 Task: Open Card Disaster Recovery Planning in Board Sales Pipeline Management and Optimization to Workspace Cloud Management and add a team member Softage.3@softage.net, a label Orange, a checklist Proofreading, an attachment from your computer, a color Orange and finally, add a card description 'Create and send out employee engagement survey on company vision' and a comment 'Given the potential impact of this task on our customers, let us ensure that we approach it with a focus on customer satisfaction and experience.'. Add a start date 'Jan 03, 1900' with a due date 'Jan 10, 1900'
Action: Mouse moved to (89, 391)
Screenshot: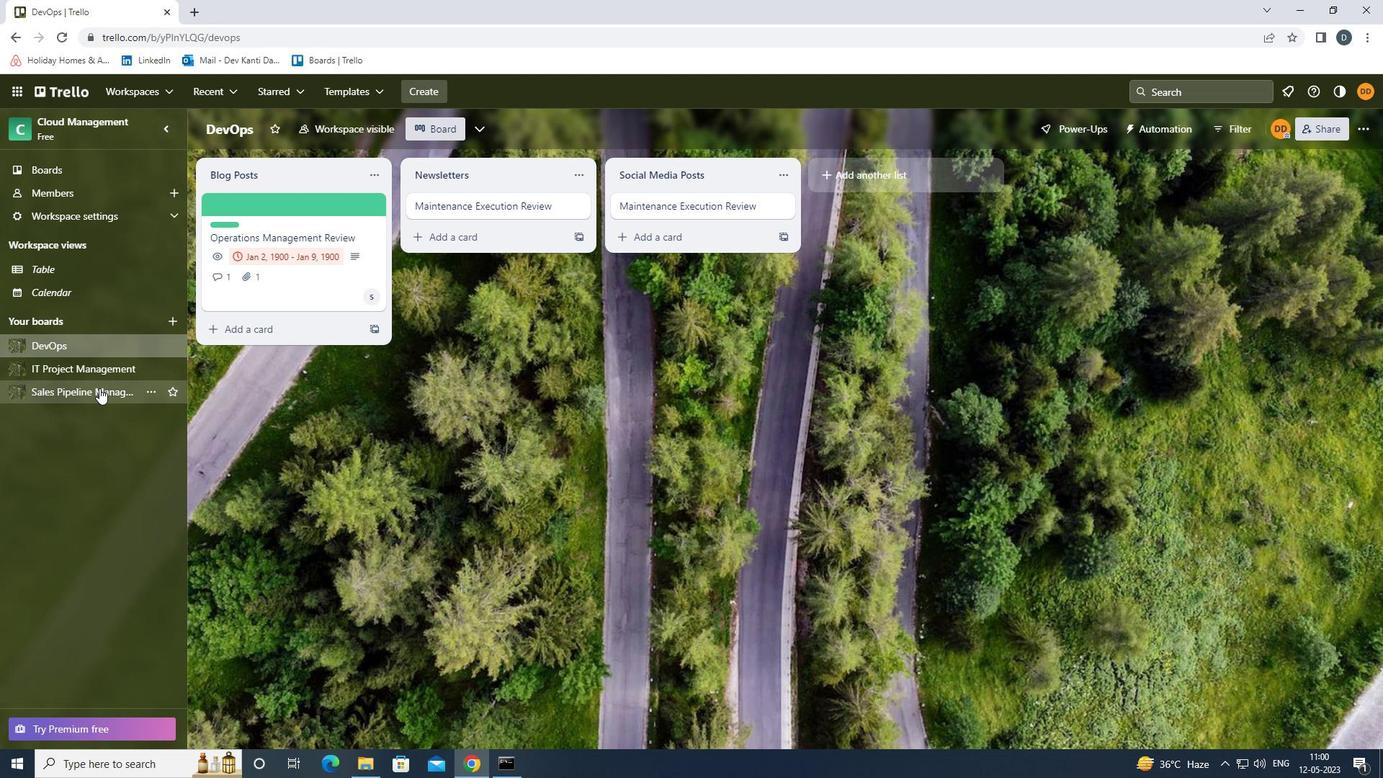 
Action: Mouse pressed left at (89, 391)
Screenshot: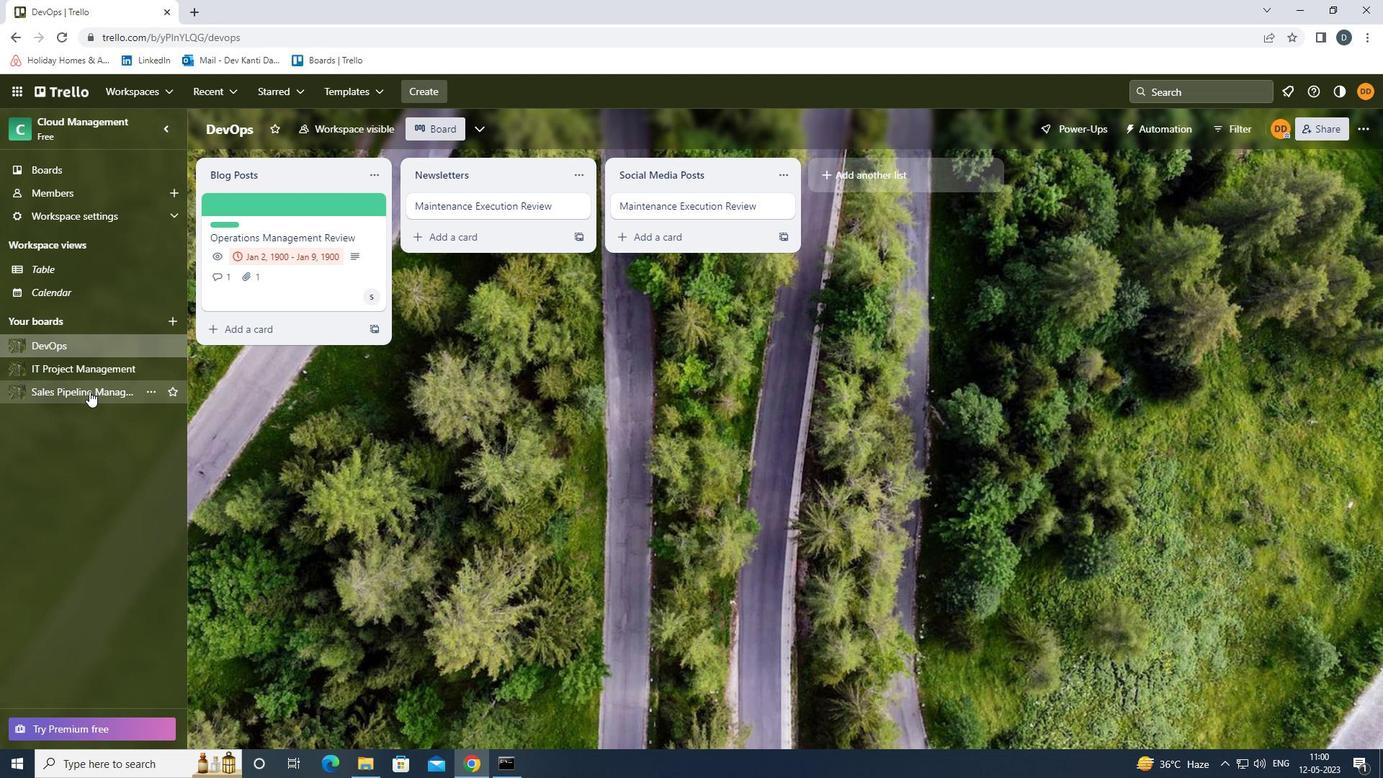 
Action: Mouse moved to (279, 203)
Screenshot: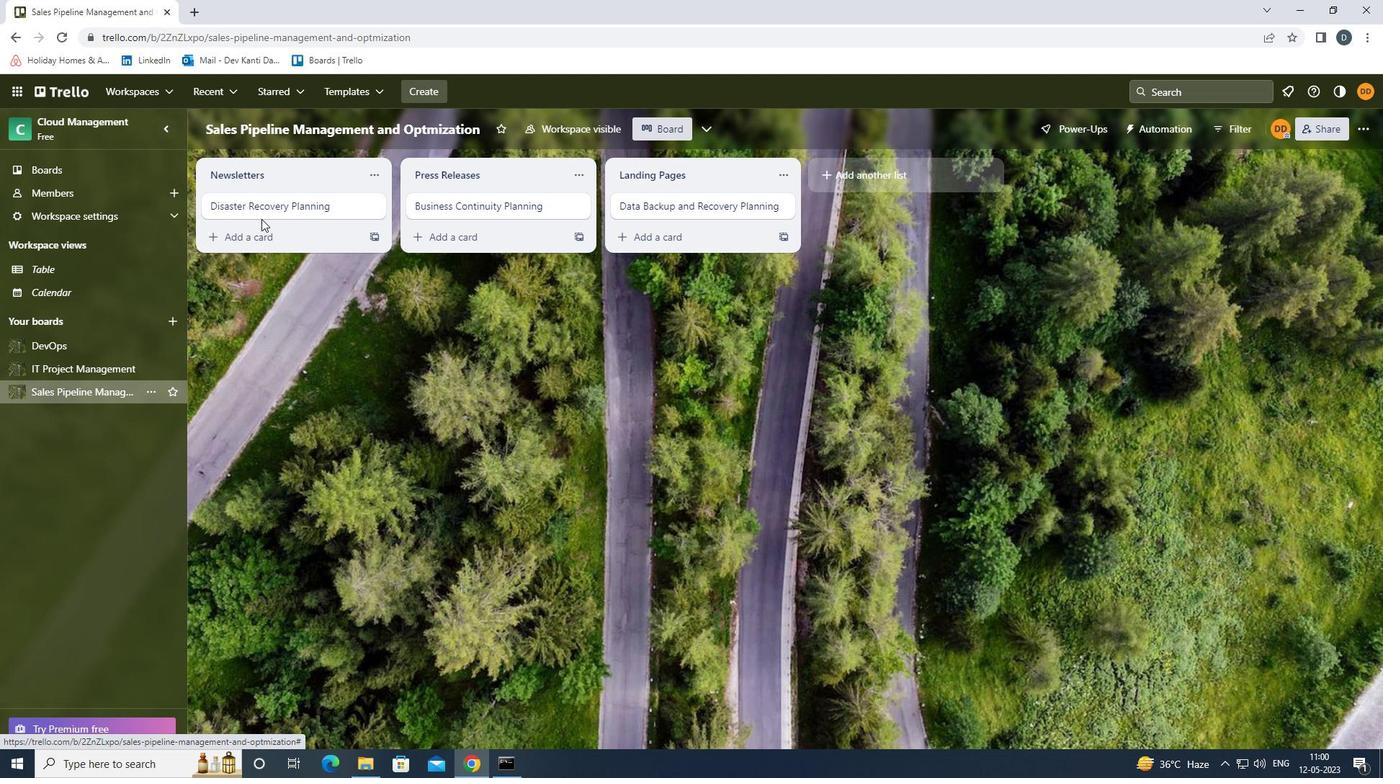 
Action: Mouse pressed left at (279, 203)
Screenshot: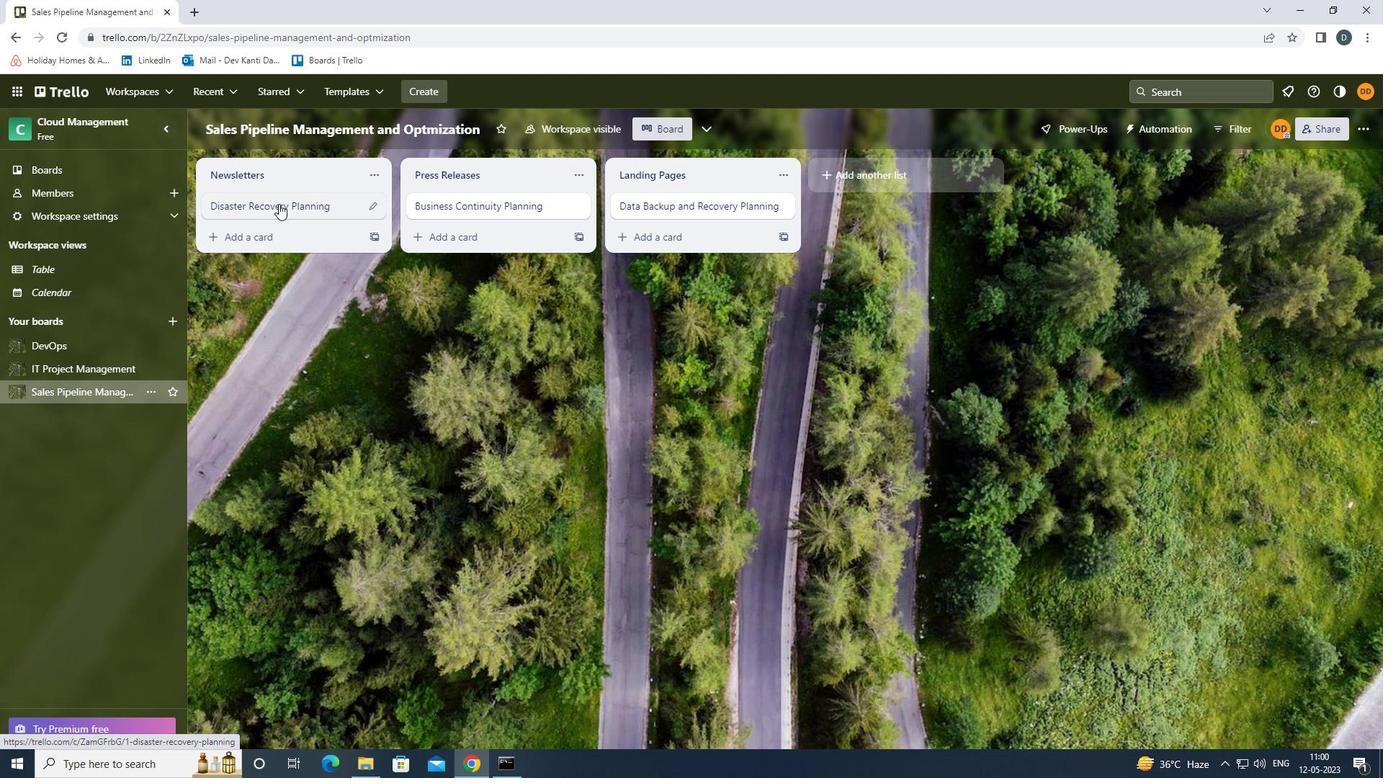 
Action: Mouse moved to (856, 207)
Screenshot: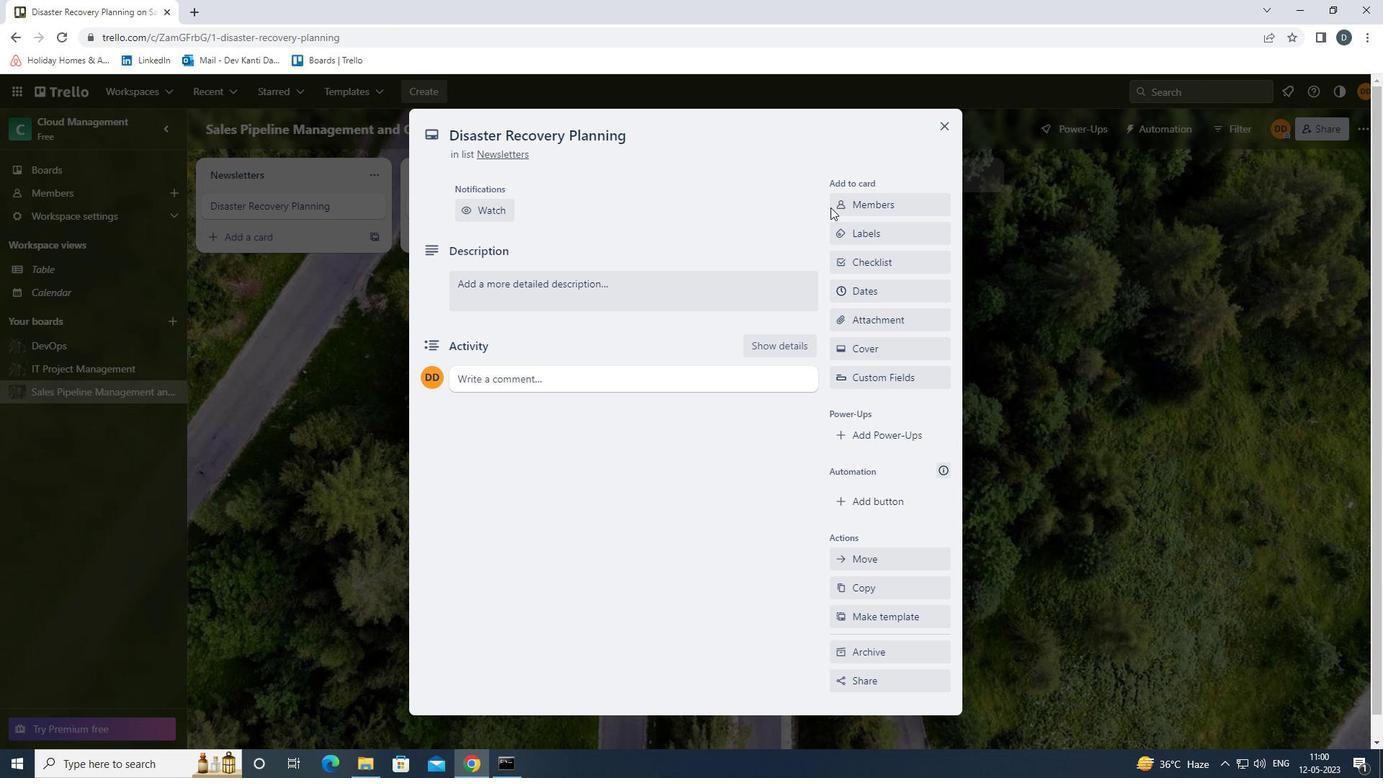 
Action: Mouse pressed left at (856, 207)
Screenshot: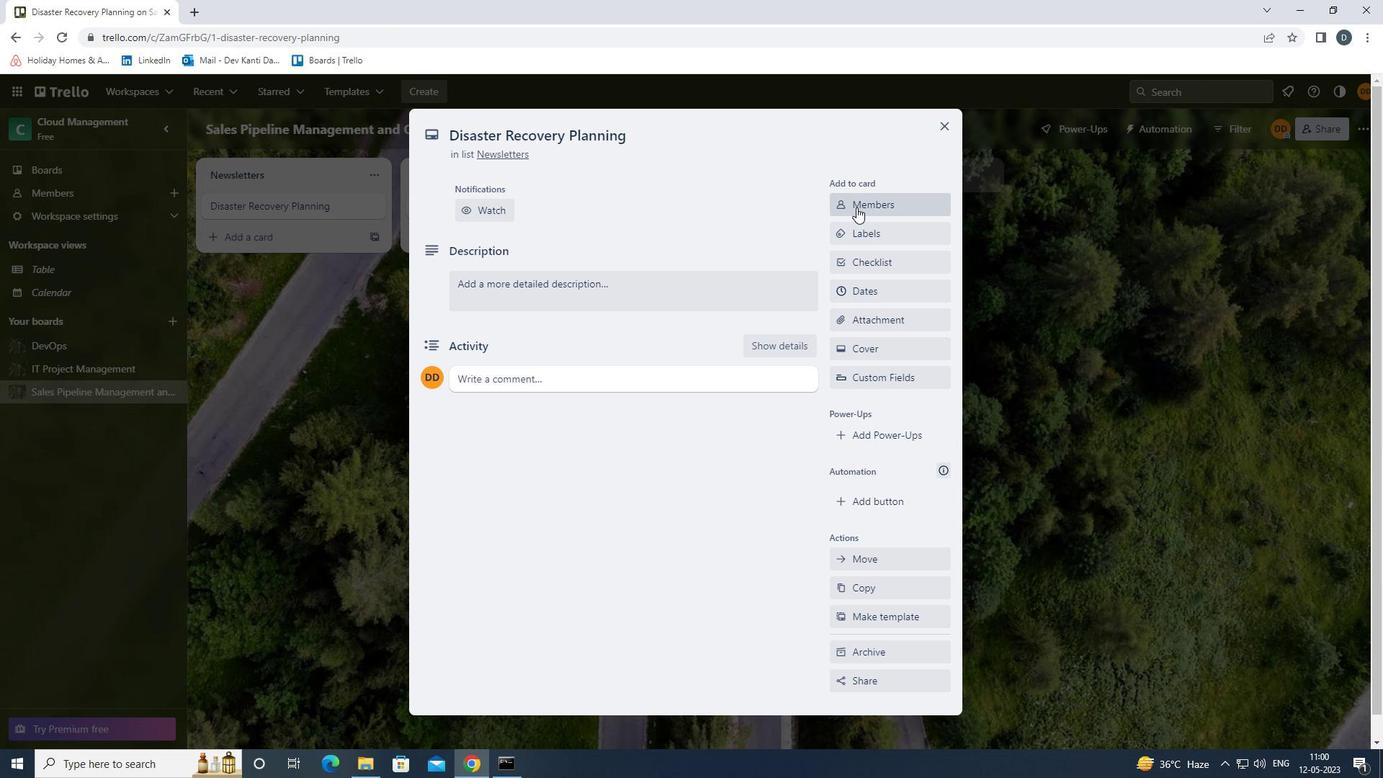 
Action: Key pressed <Key.shift><Key.shift>SOFTAGE.3<Key.shift>@SOFTAGE.NET
Screenshot: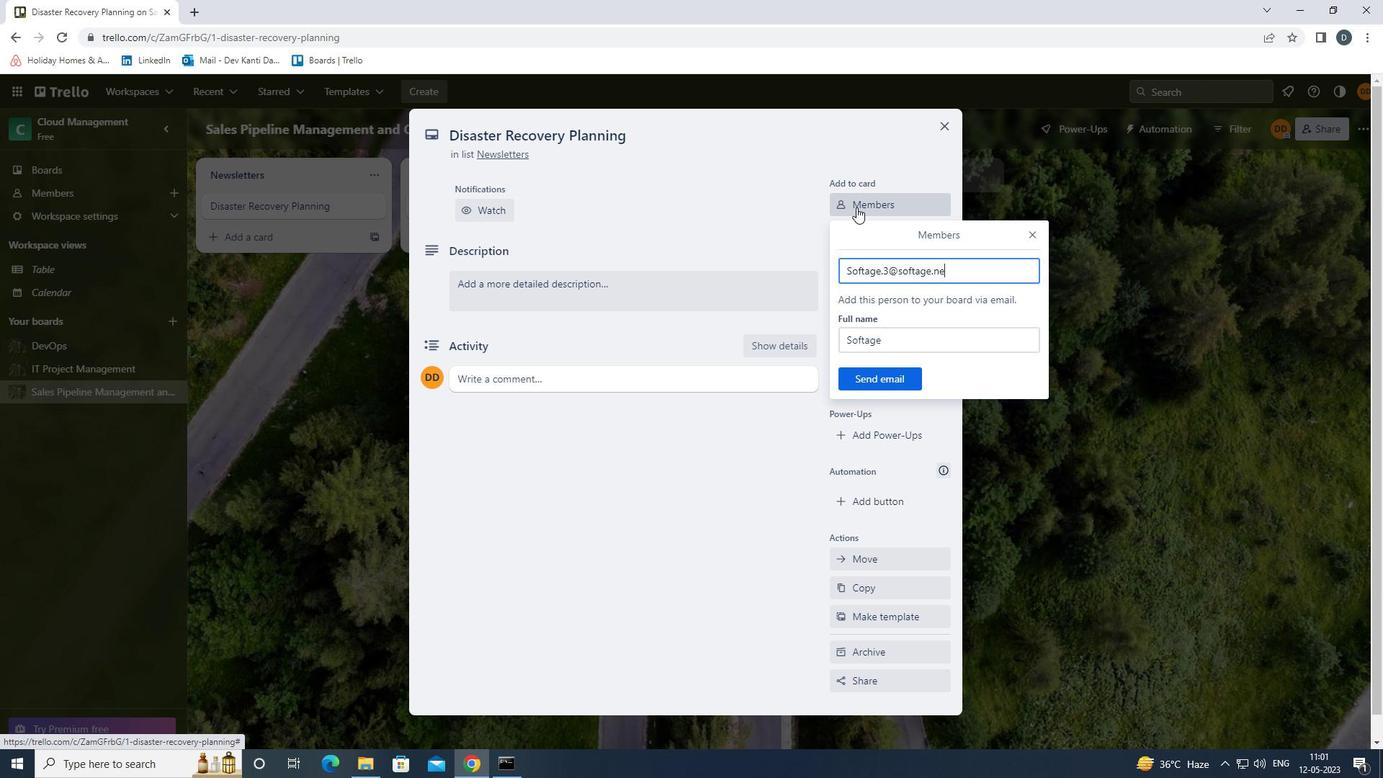 
Action: Mouse moved to (902, 374)
Screenshot: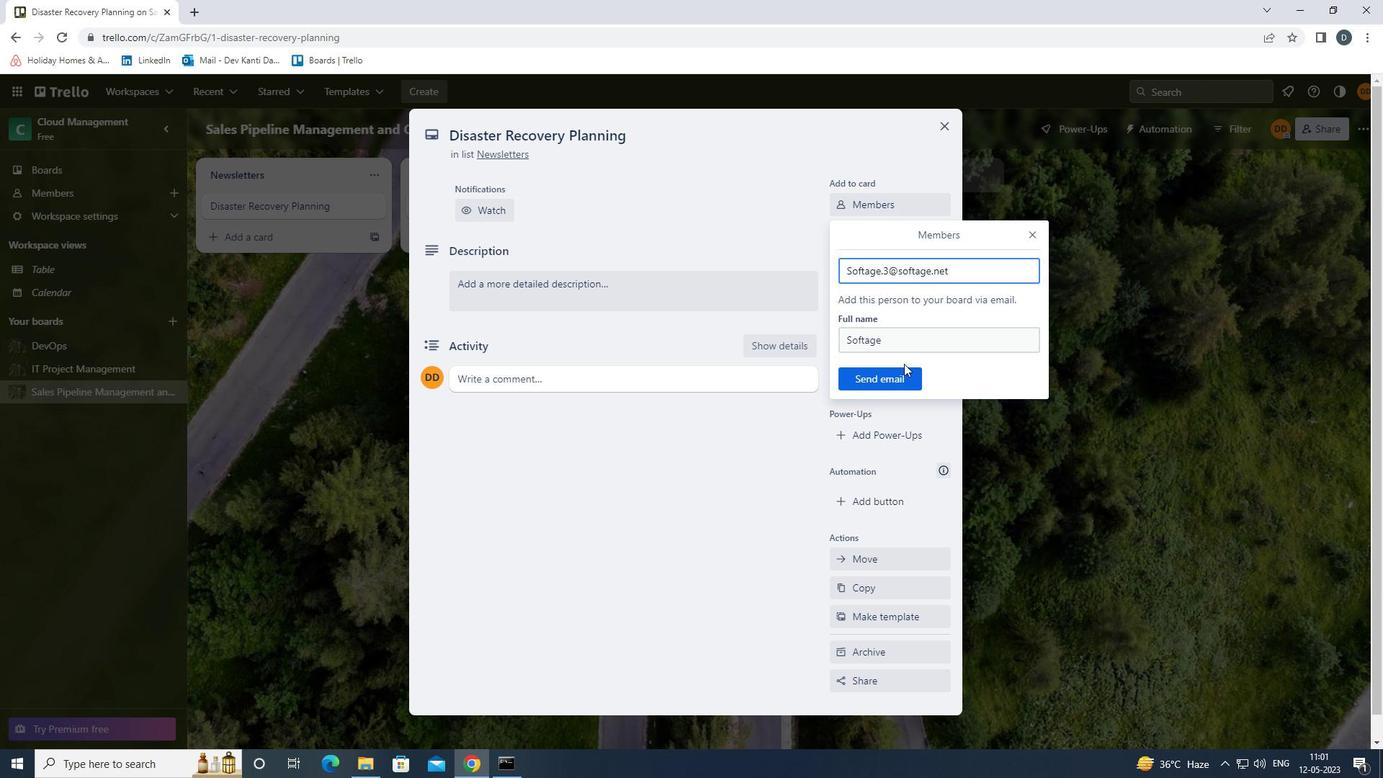 
Action: Mouse pressed left at (902, 374)
Screenshot: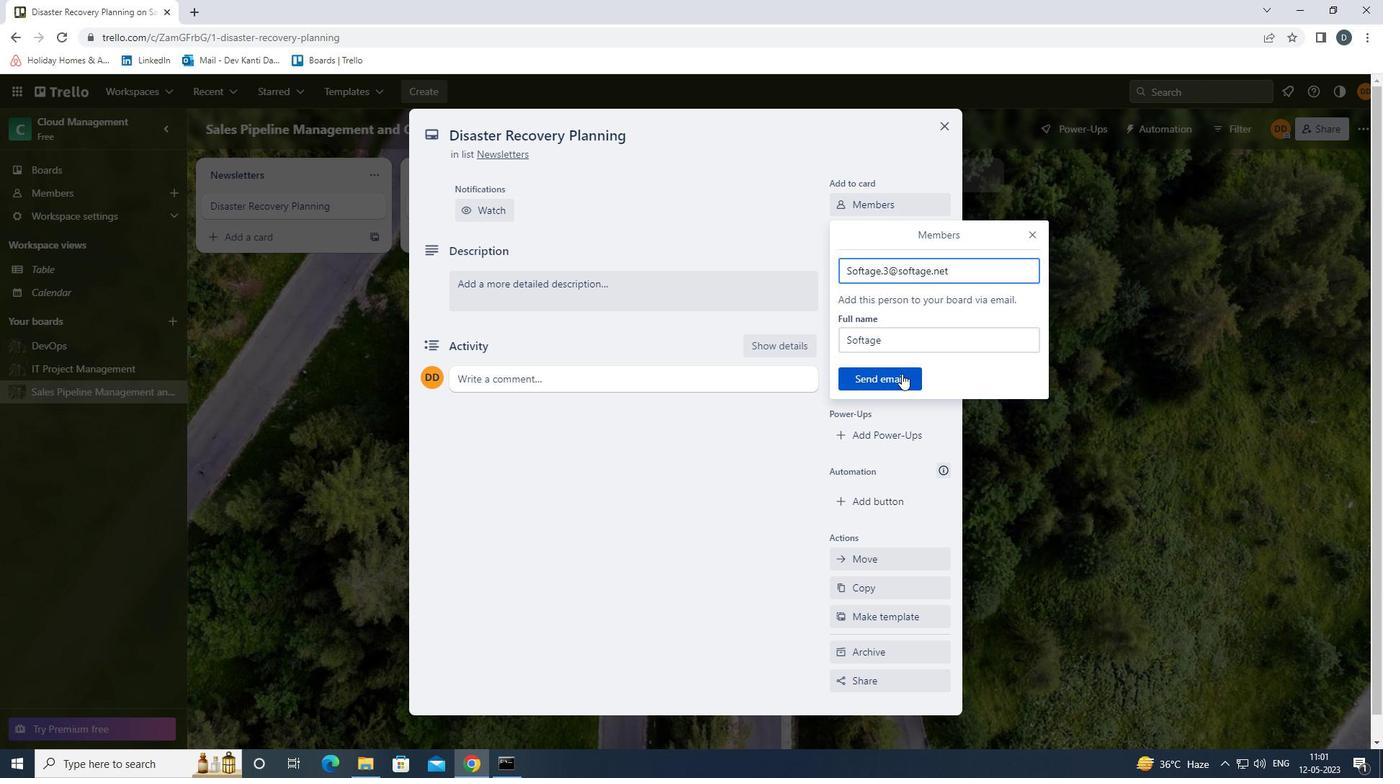 
Action: Mouse moved to (901, 279)
Screenshot: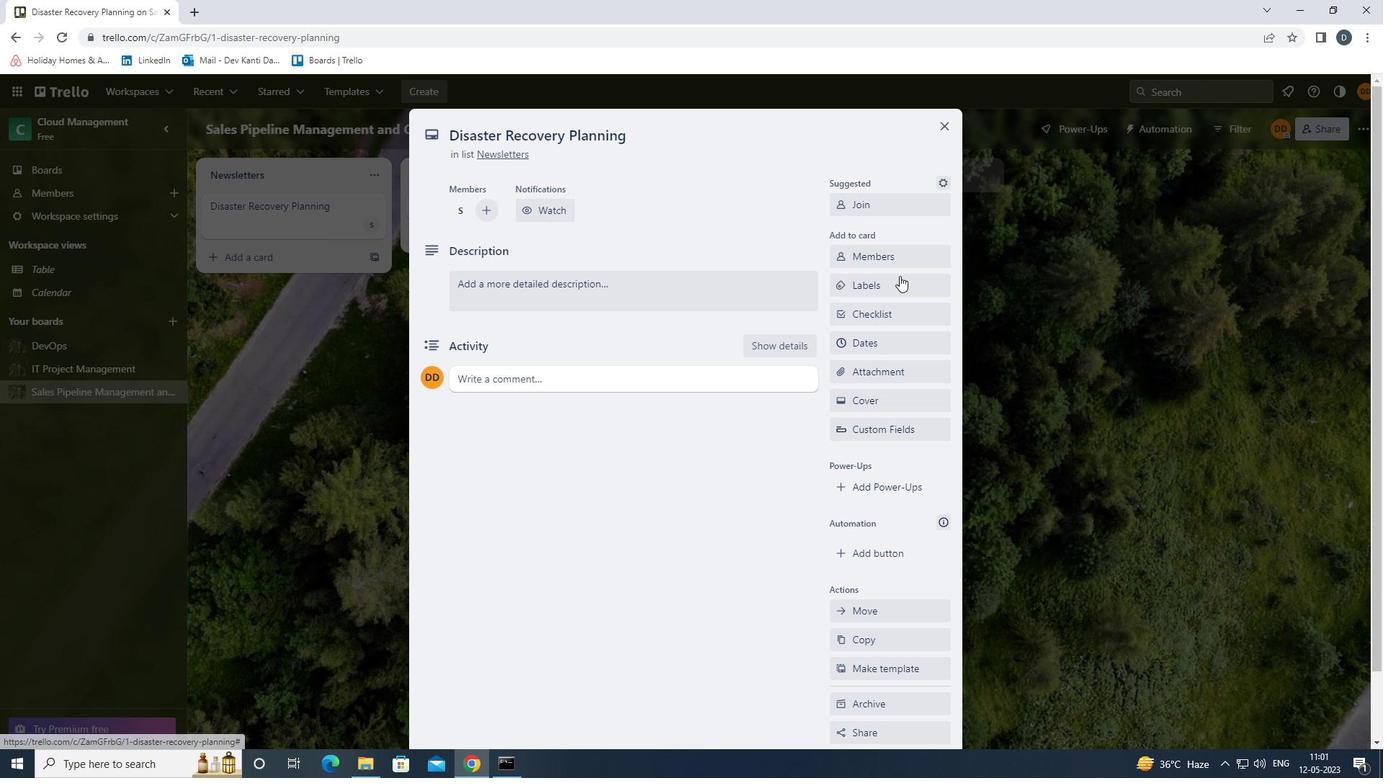 
Action: Mouse pressed left at (901, 279)
Screenshot: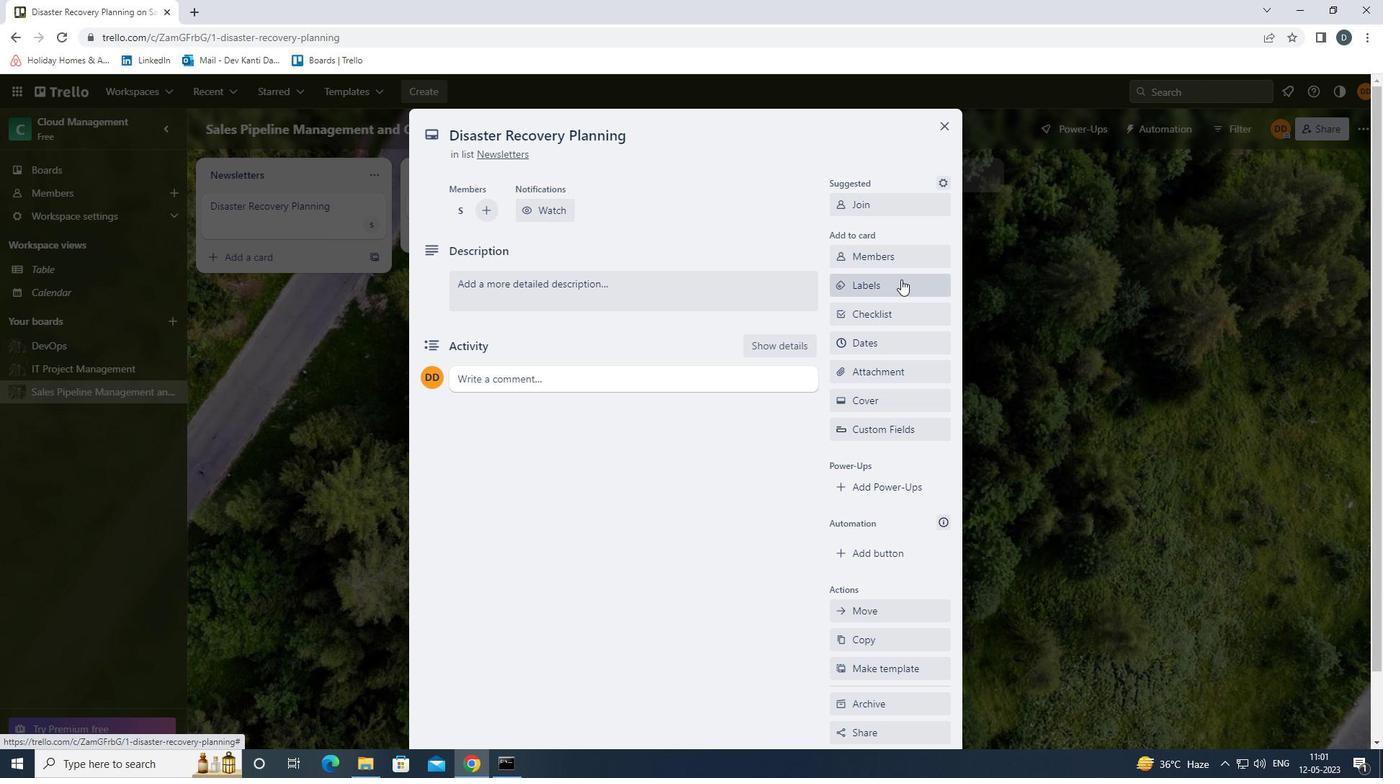 
Action: Mouse moved to (944, 450)
Screenshot: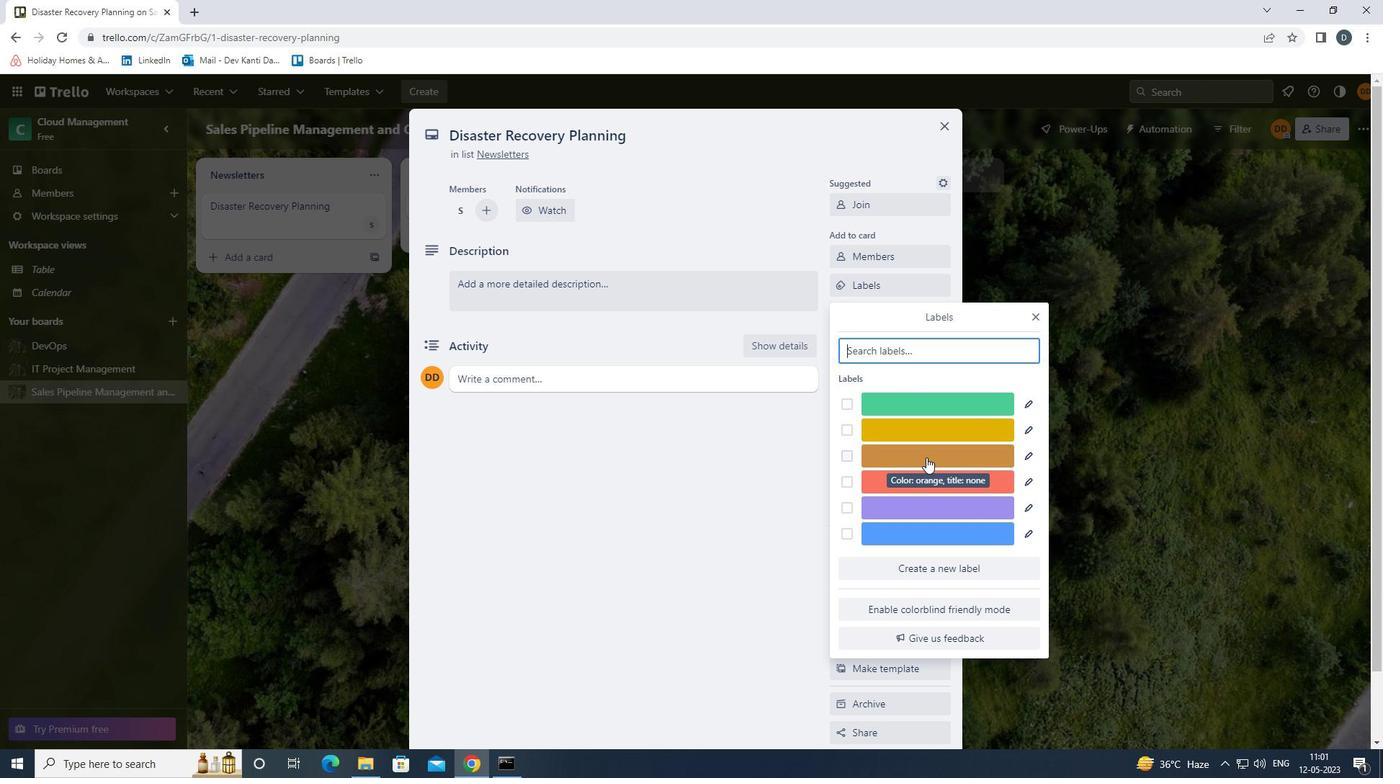 
Action: Mouse pressed left at (944, 450)
Screenshot: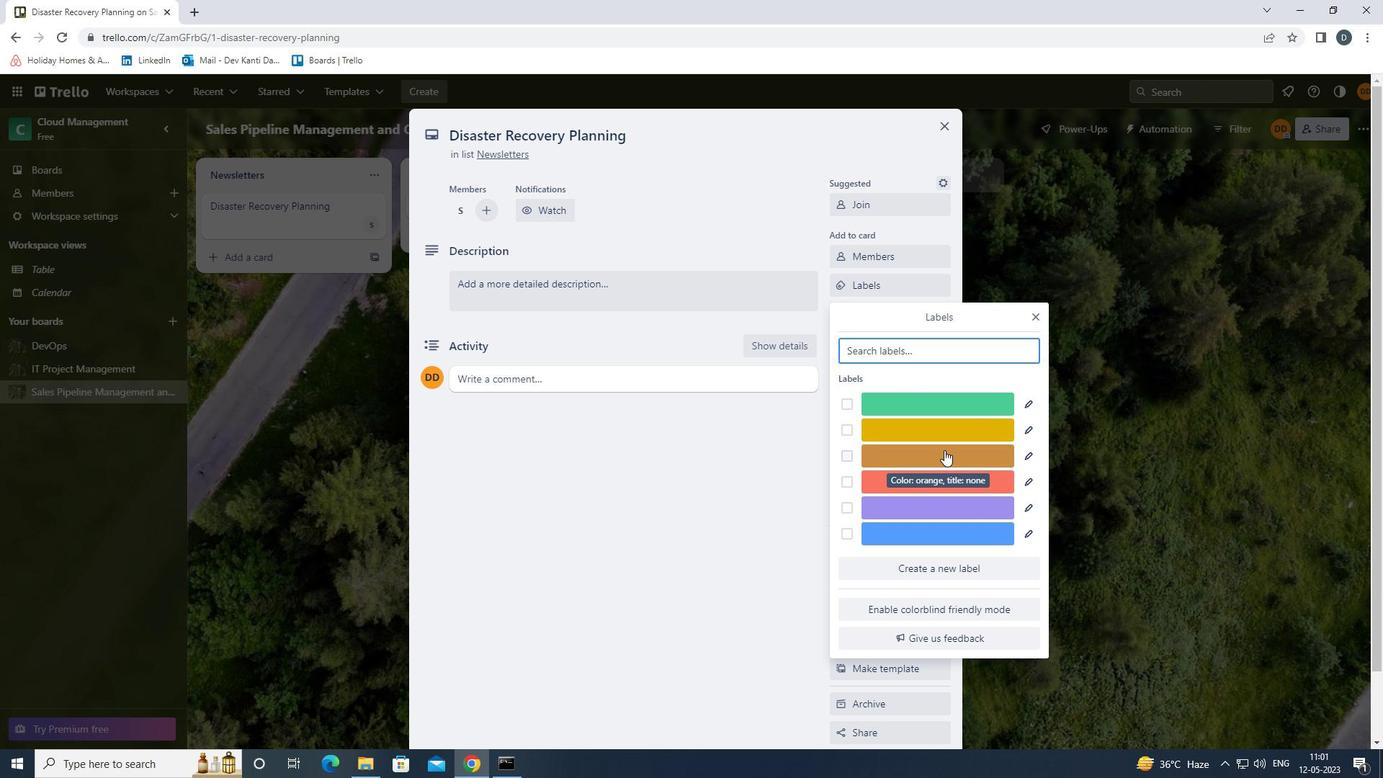 
Action: Mouse moved to (1037, 320)
Screenshot: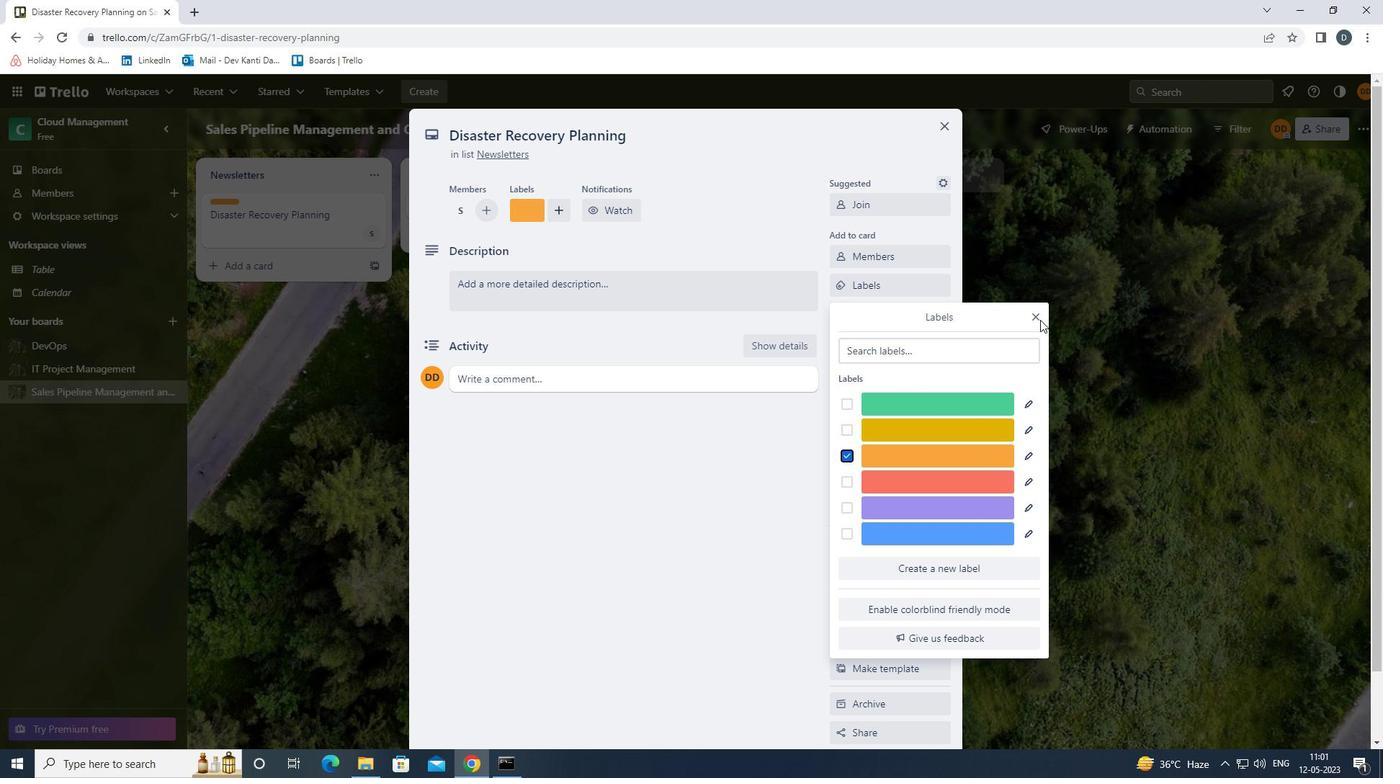 
Action: Mouse pressed left at (1037, 320)
Screenshot: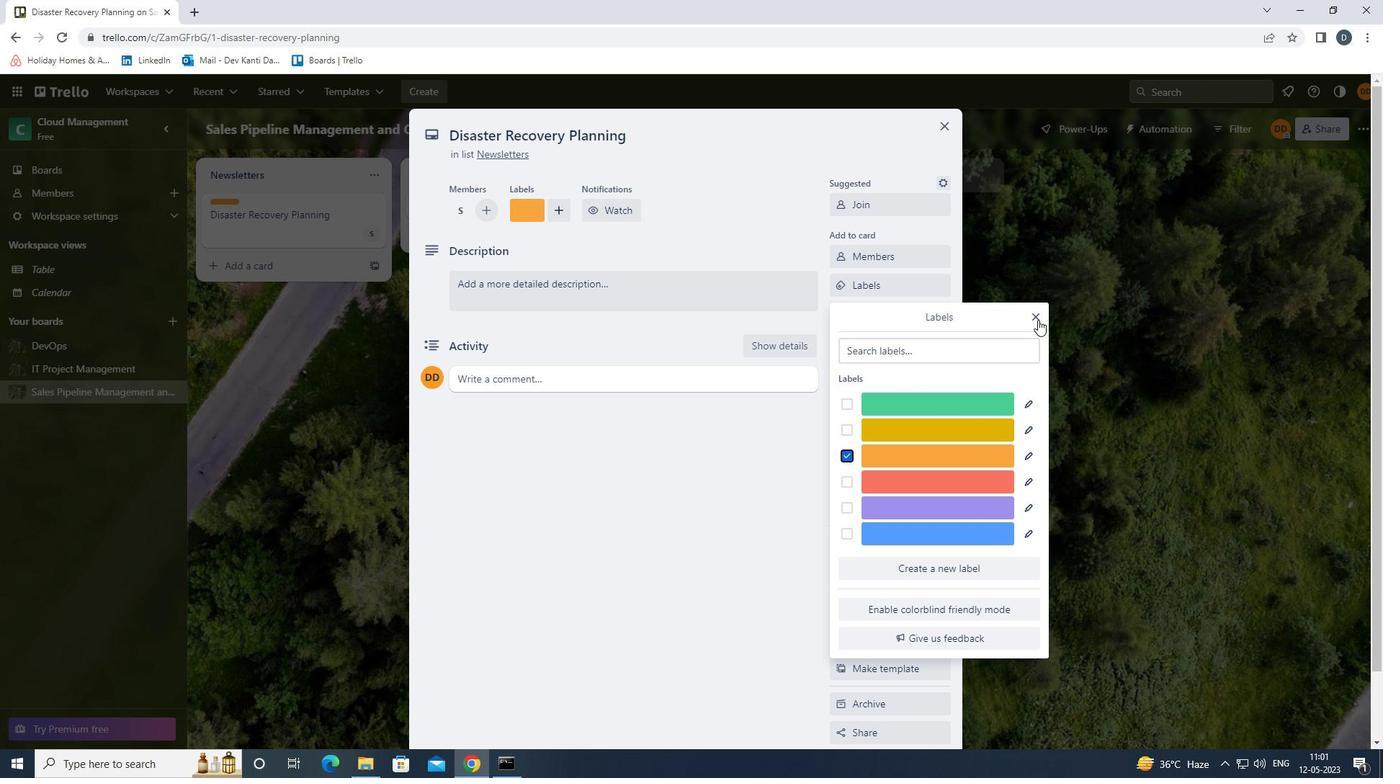 
Action: Mouse moved to (941, 322)
Screenshot: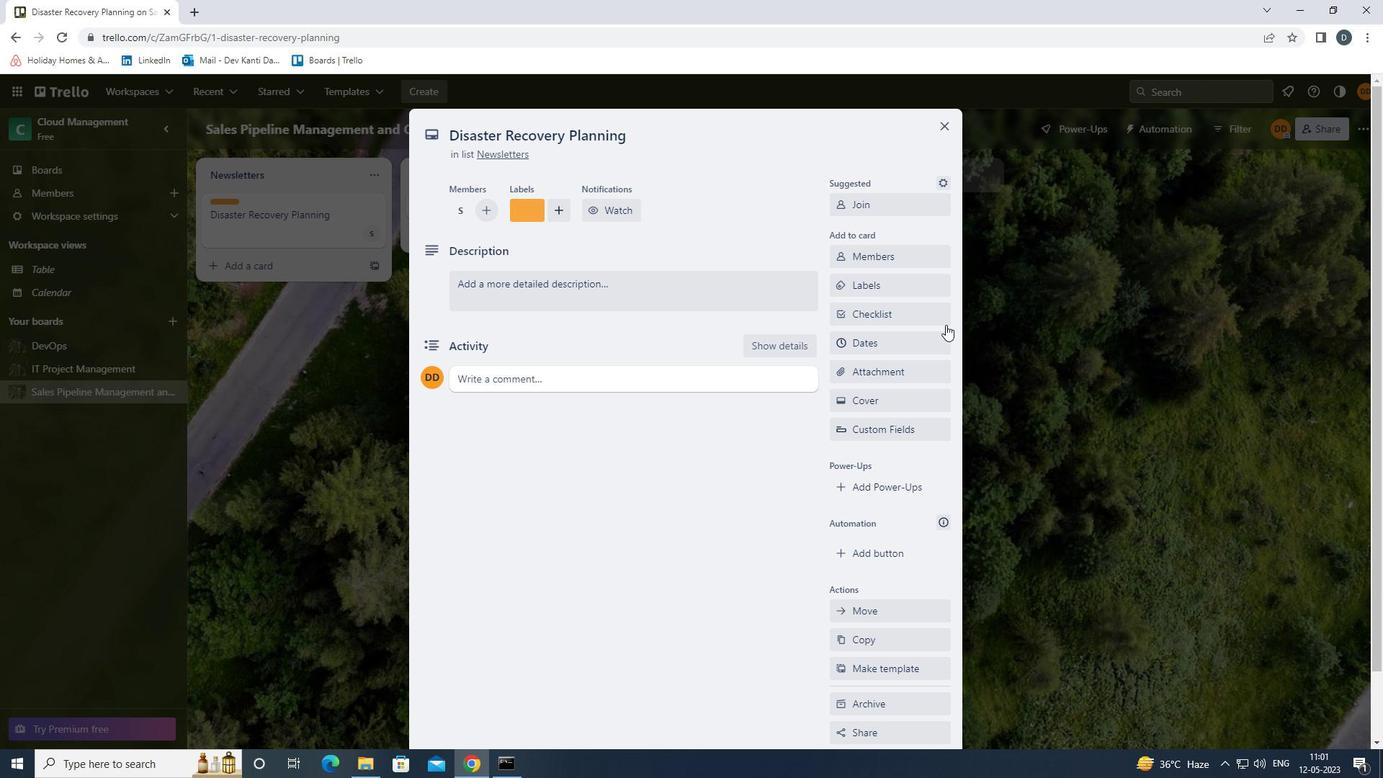 
Action: Mouse pressed left at (941, 322)
Screenshot: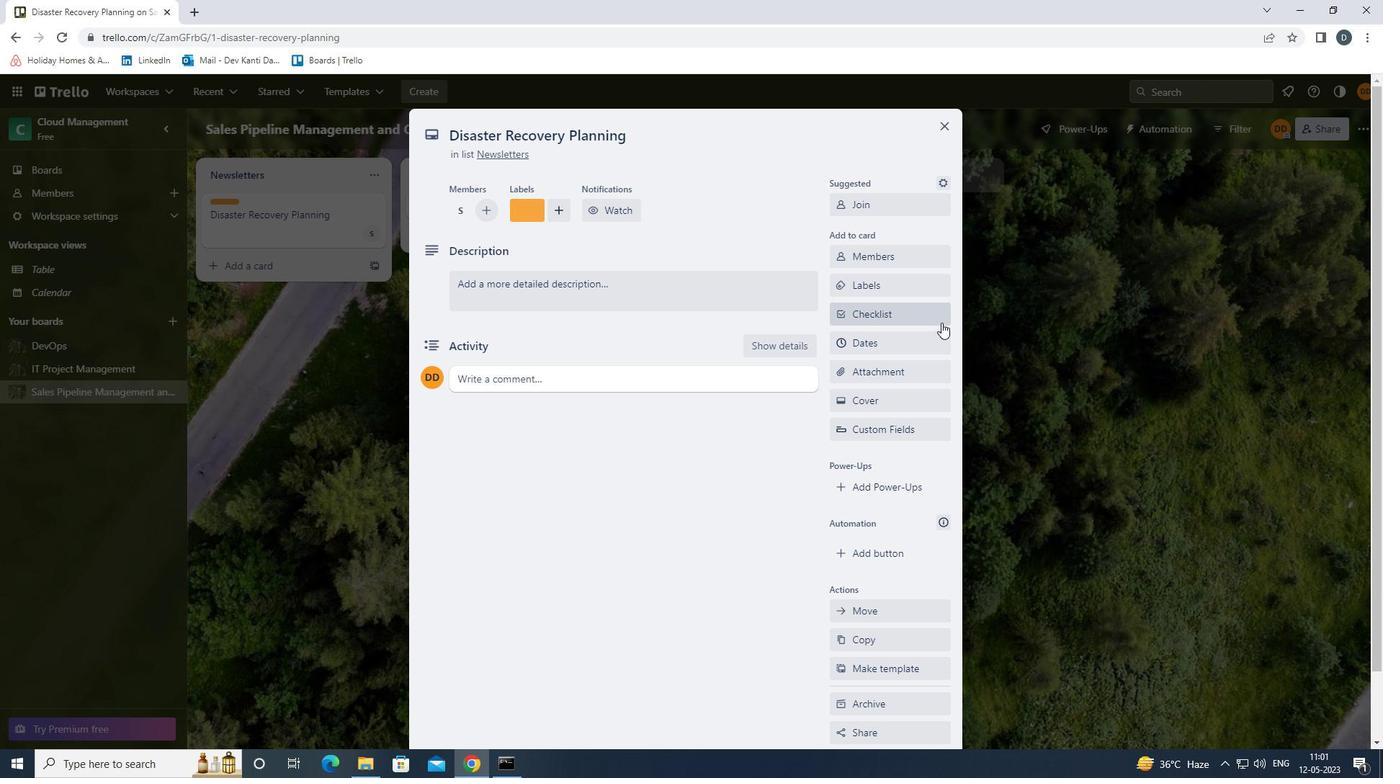 
Action: Key pressed <Key.shift>PROOFREADING<Key.enter>
Screenshot: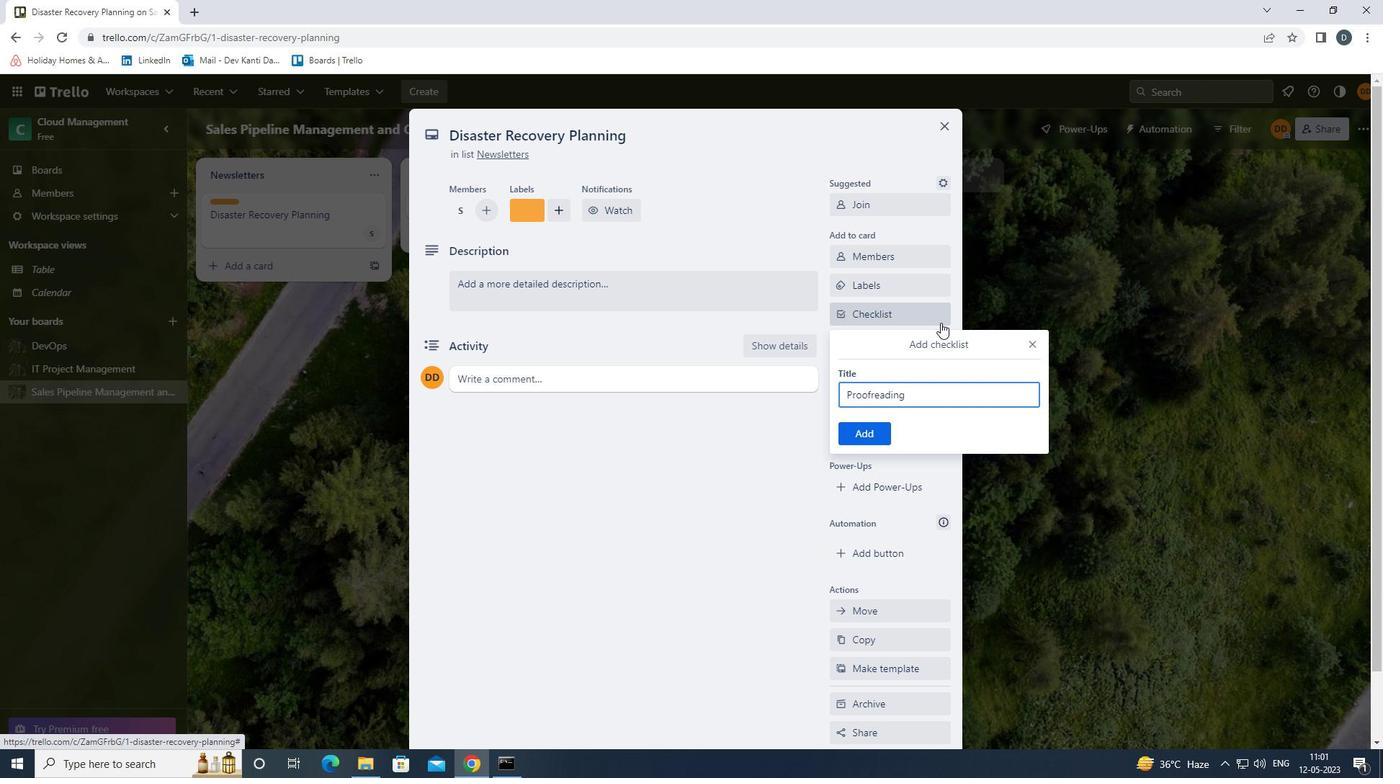 
Action: Mouse moved to (895, 368)
Screenshot: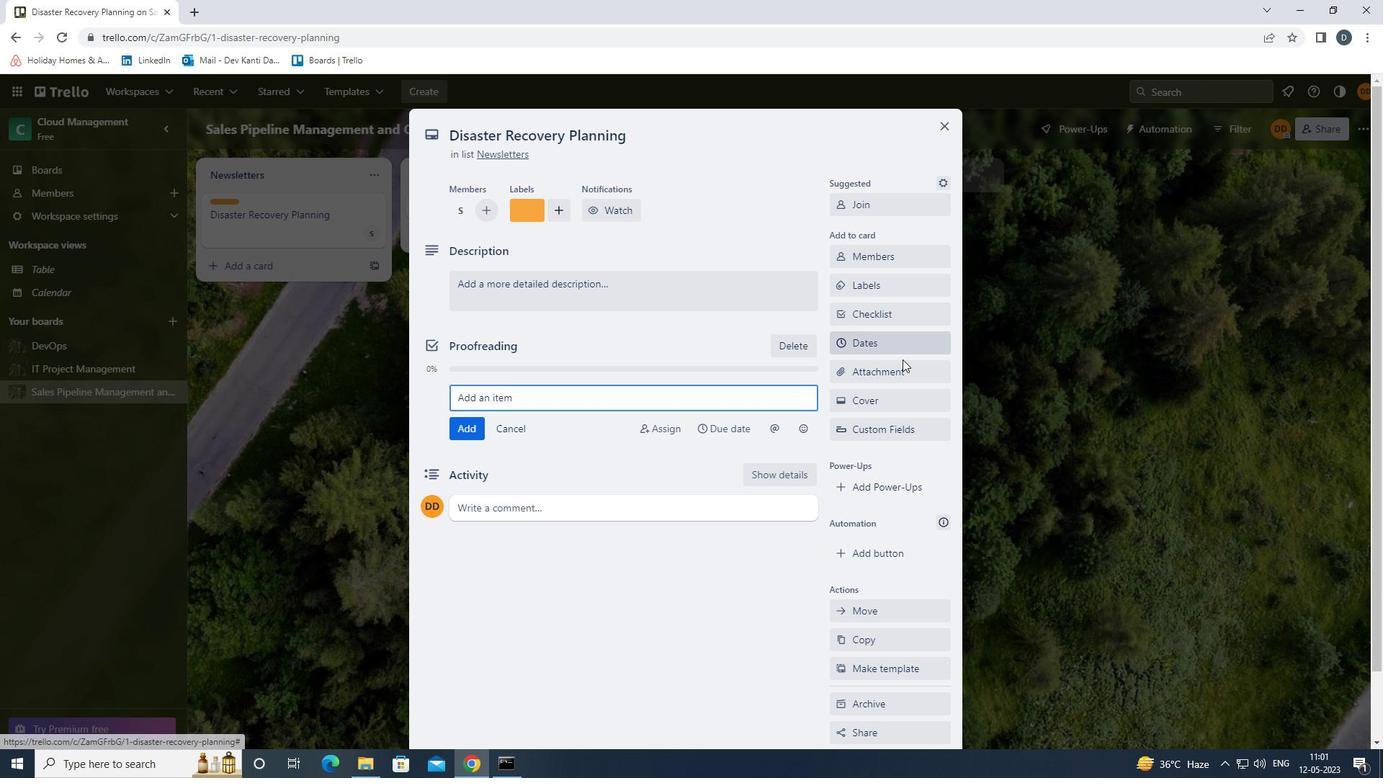 
Action: Mouse pressed left at (895, 368)
Screenshot: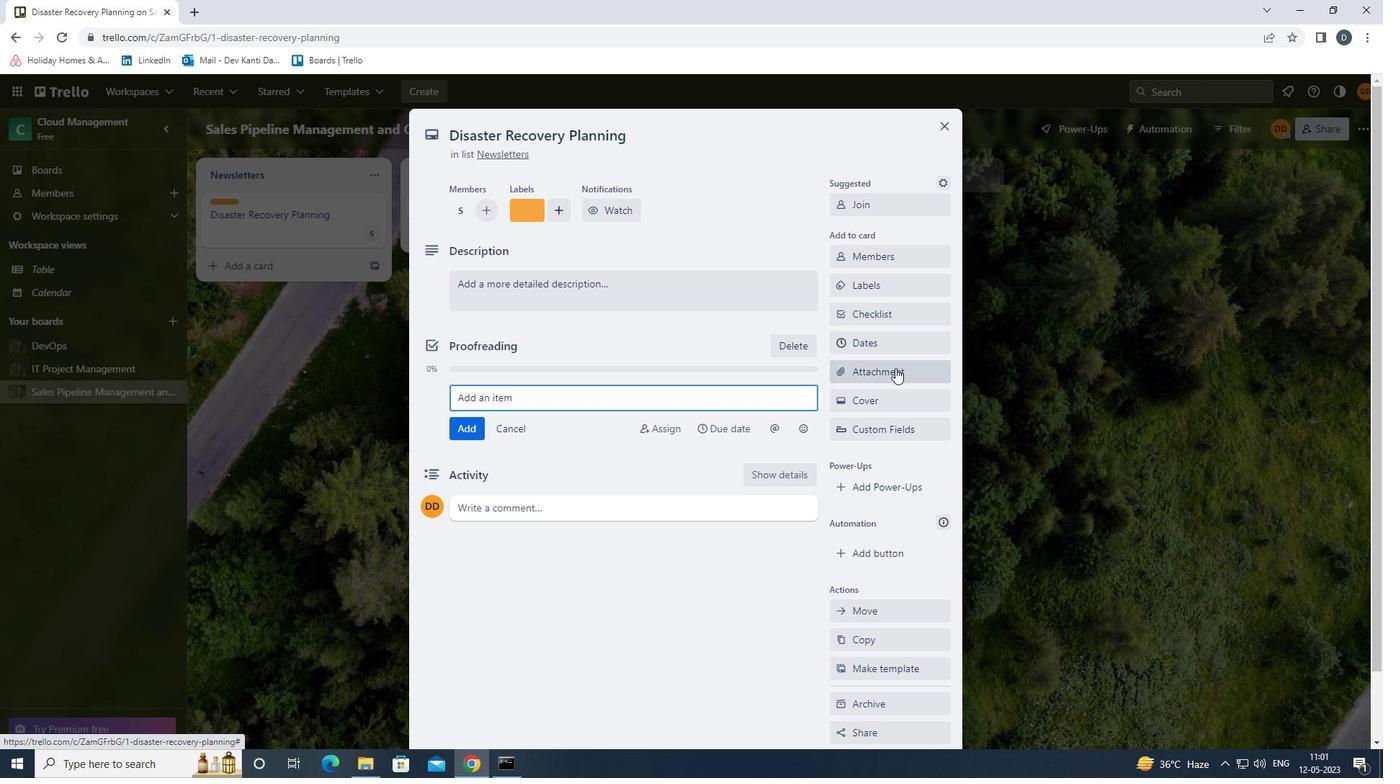 
Action: Mouse moved to (897, 441)
Screenshot: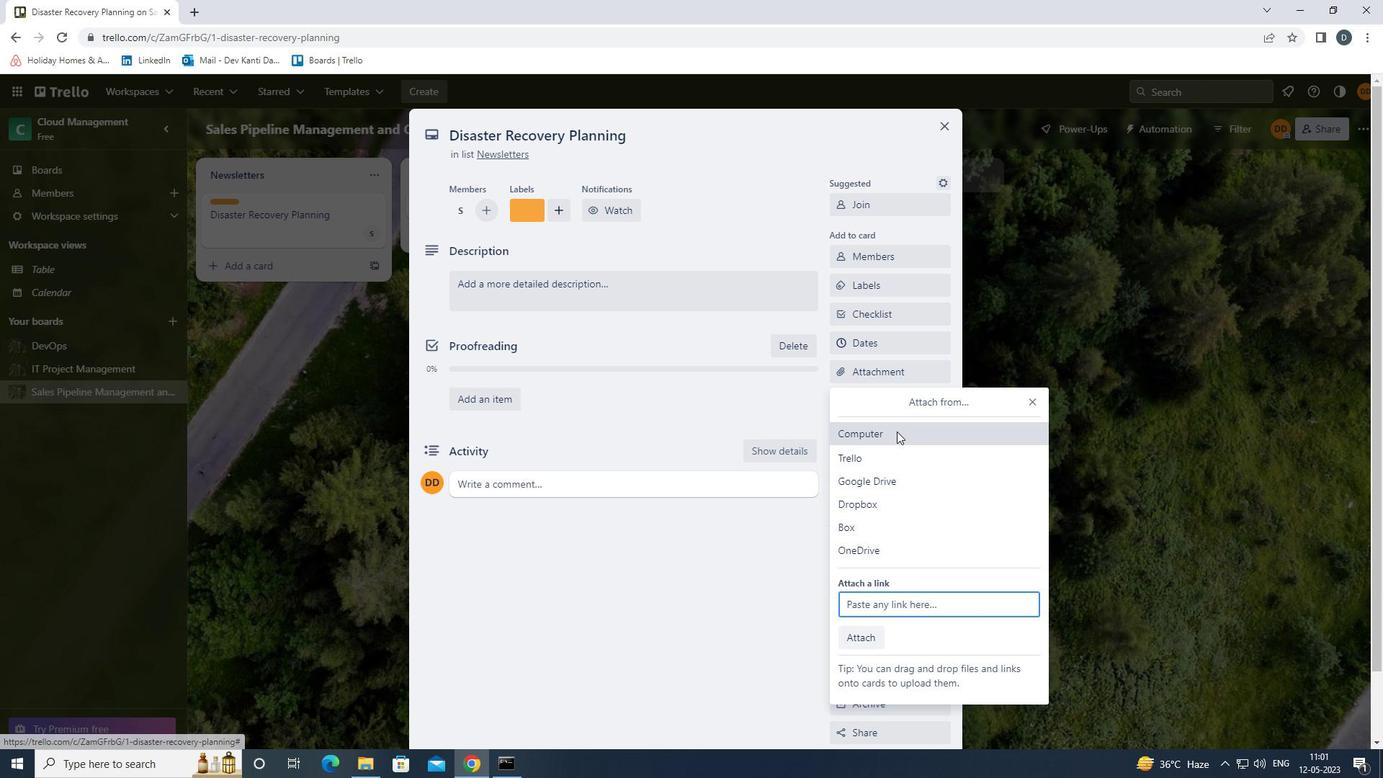 
Action: Mouse pressed left at (897, 441)
Screenshot: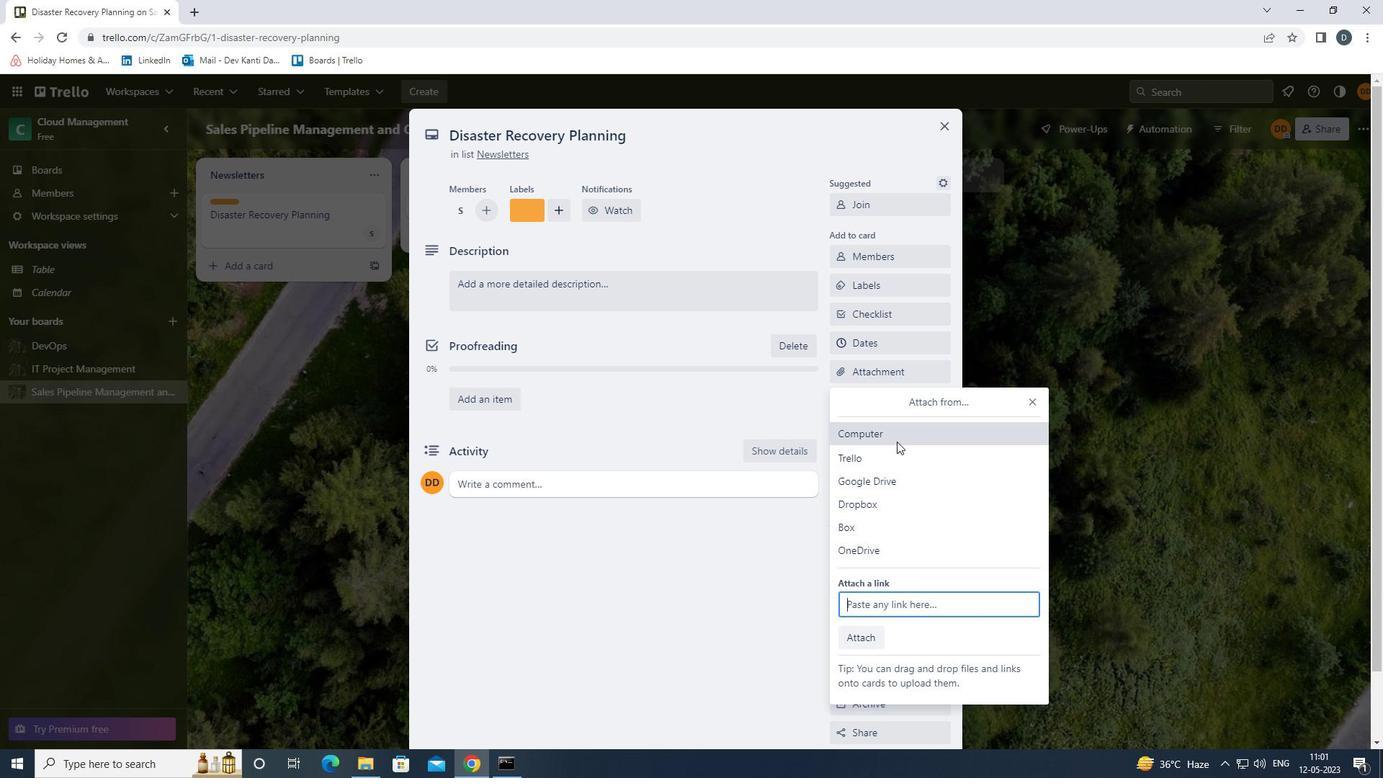 
Action: Mouse moved to (461, 164)
Screenshot: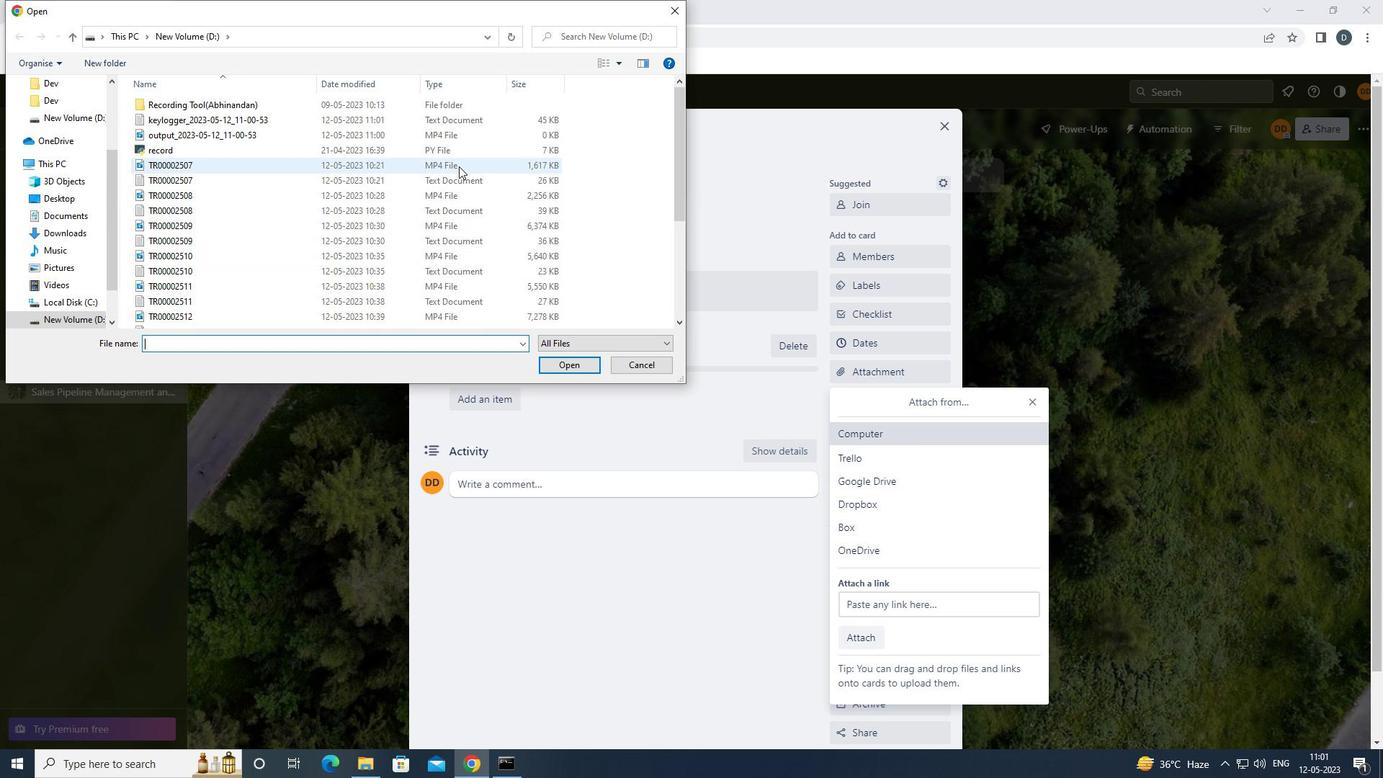 
Action: Mouse pressed left at (461, 164)
Screenshot: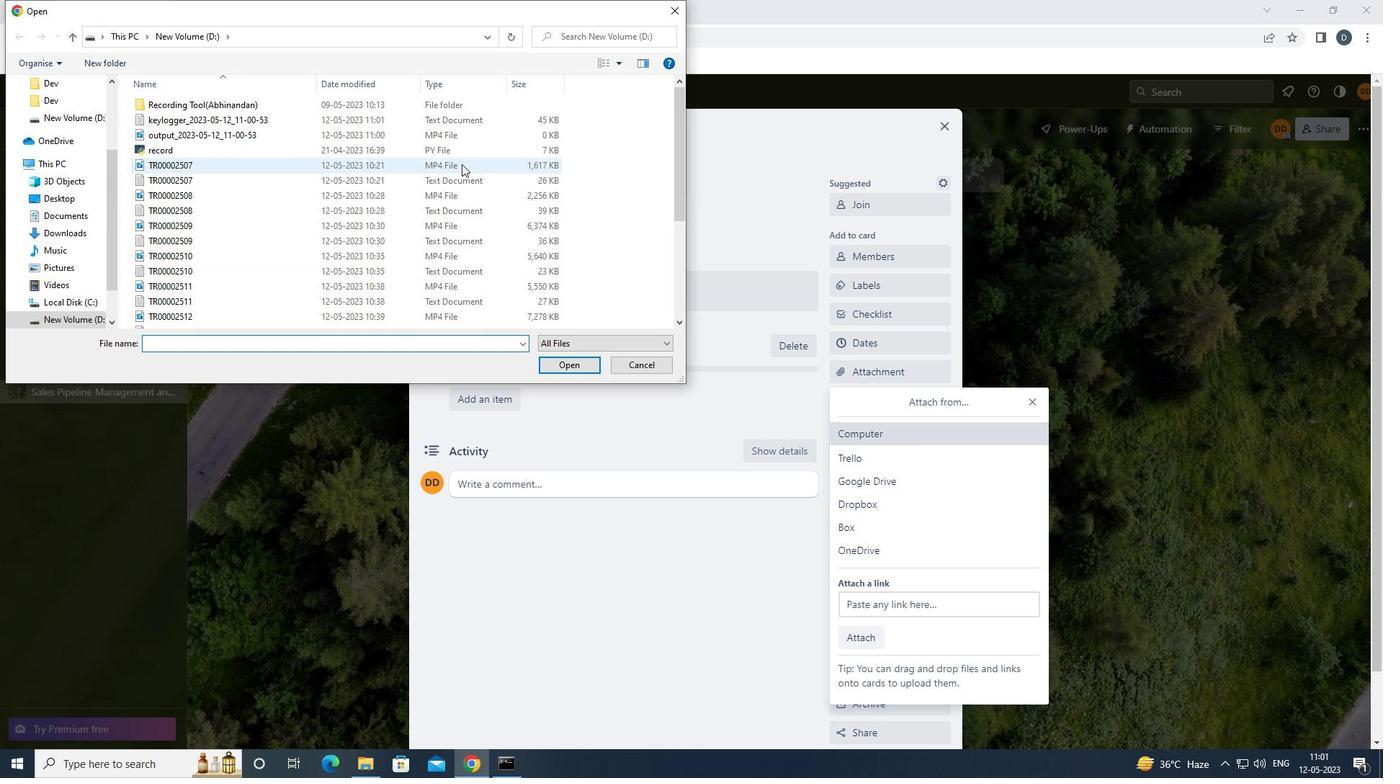 
Action: Mouse moved to (560, 362)
Screenshot: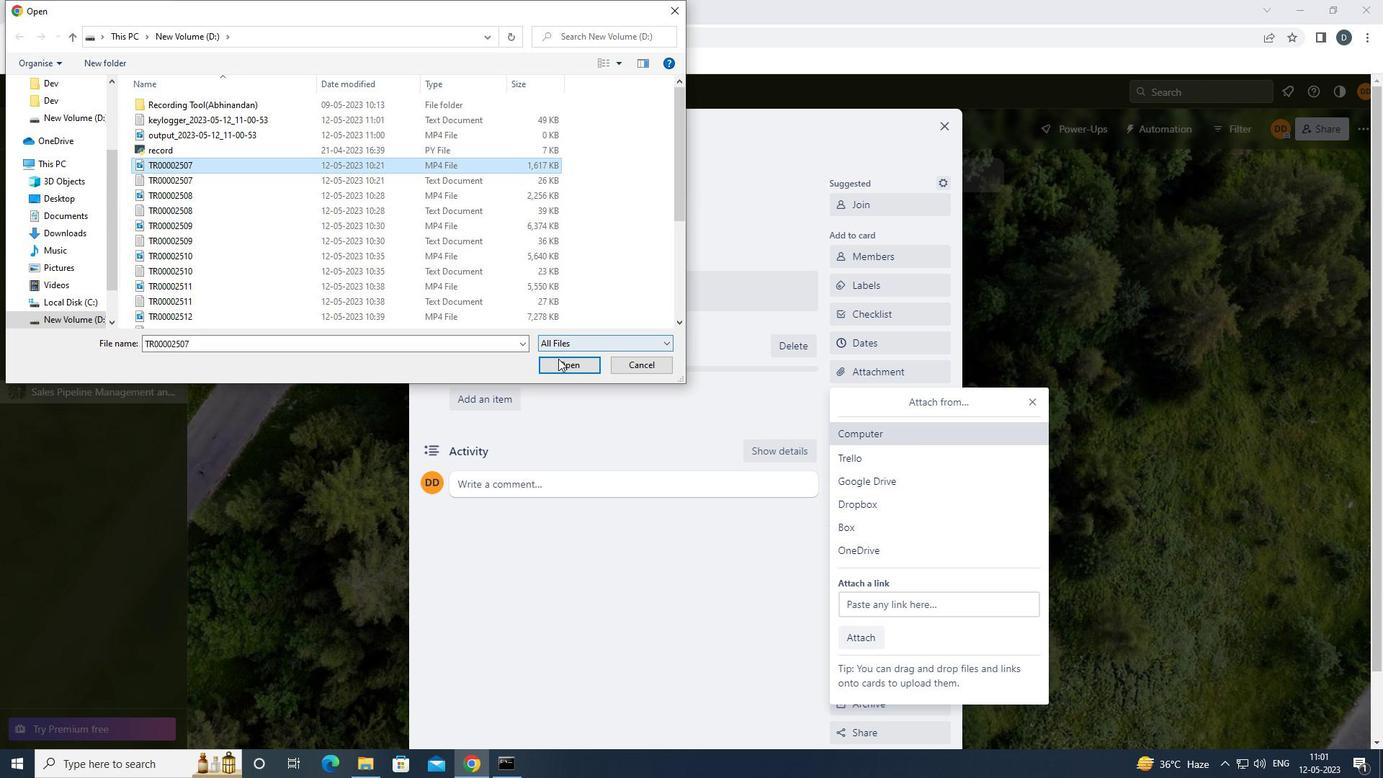 
Action: Mouse pressed left at (560, 362)
Screenshot: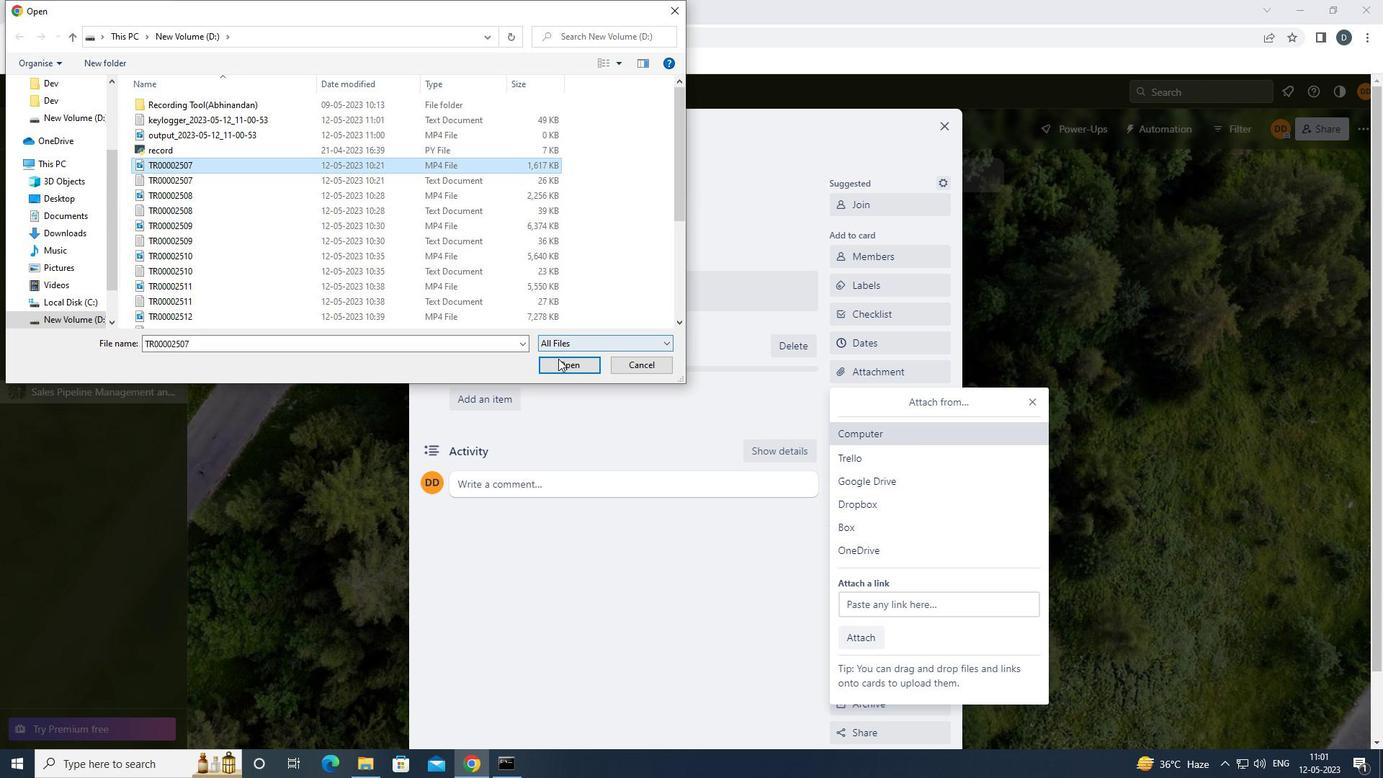 
Action: Mouse moved to (869, 398)
Screenshot: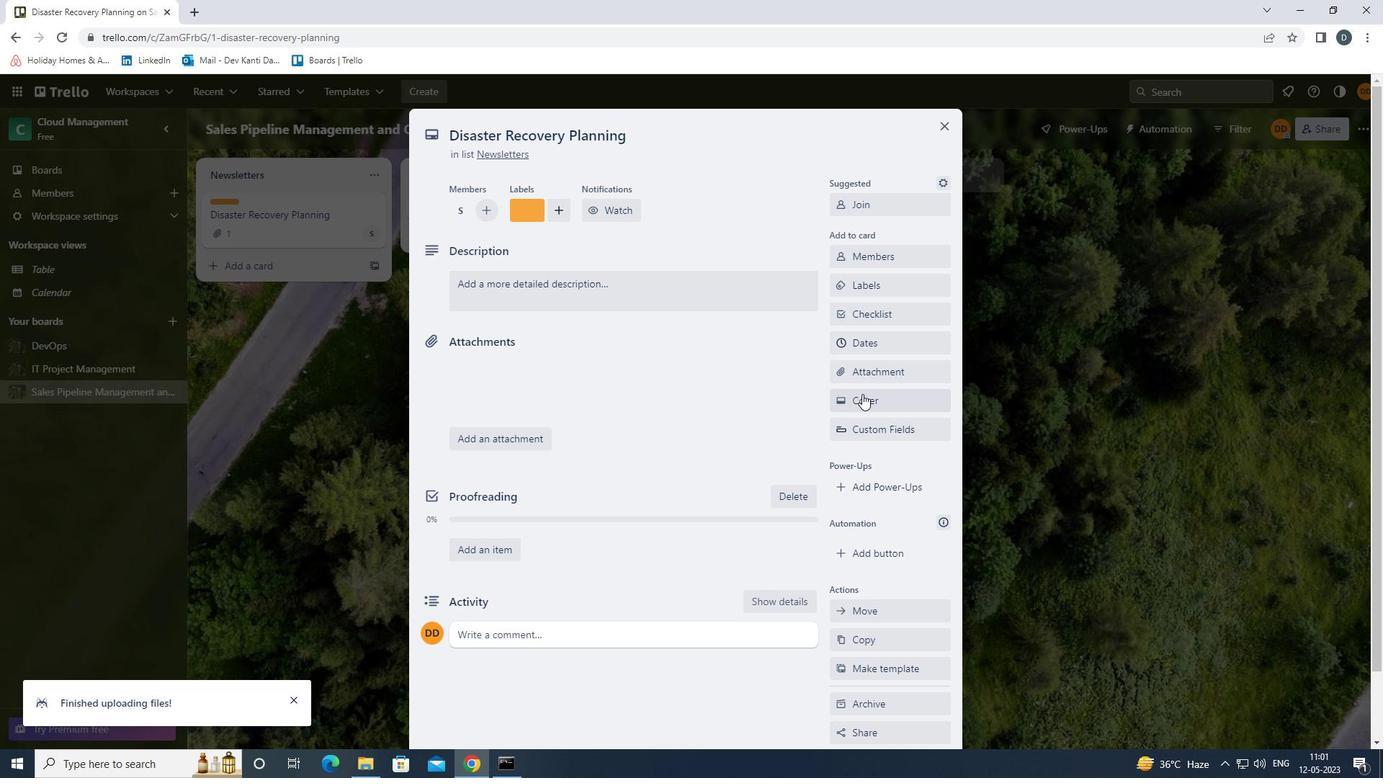 
Action: Mouse pressed left at (869, 398)
Screenshot: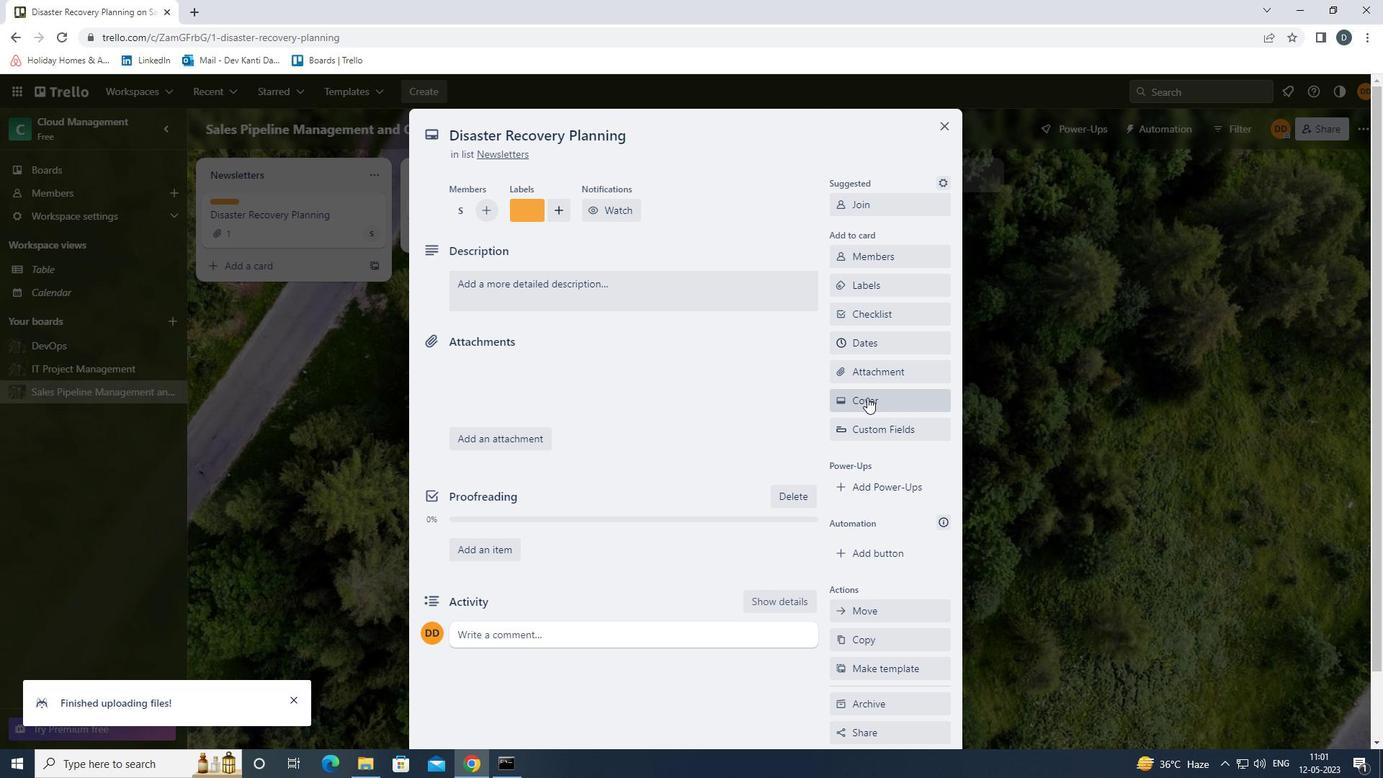 
Action: Mouse moved to (934, 456)
Screenshot: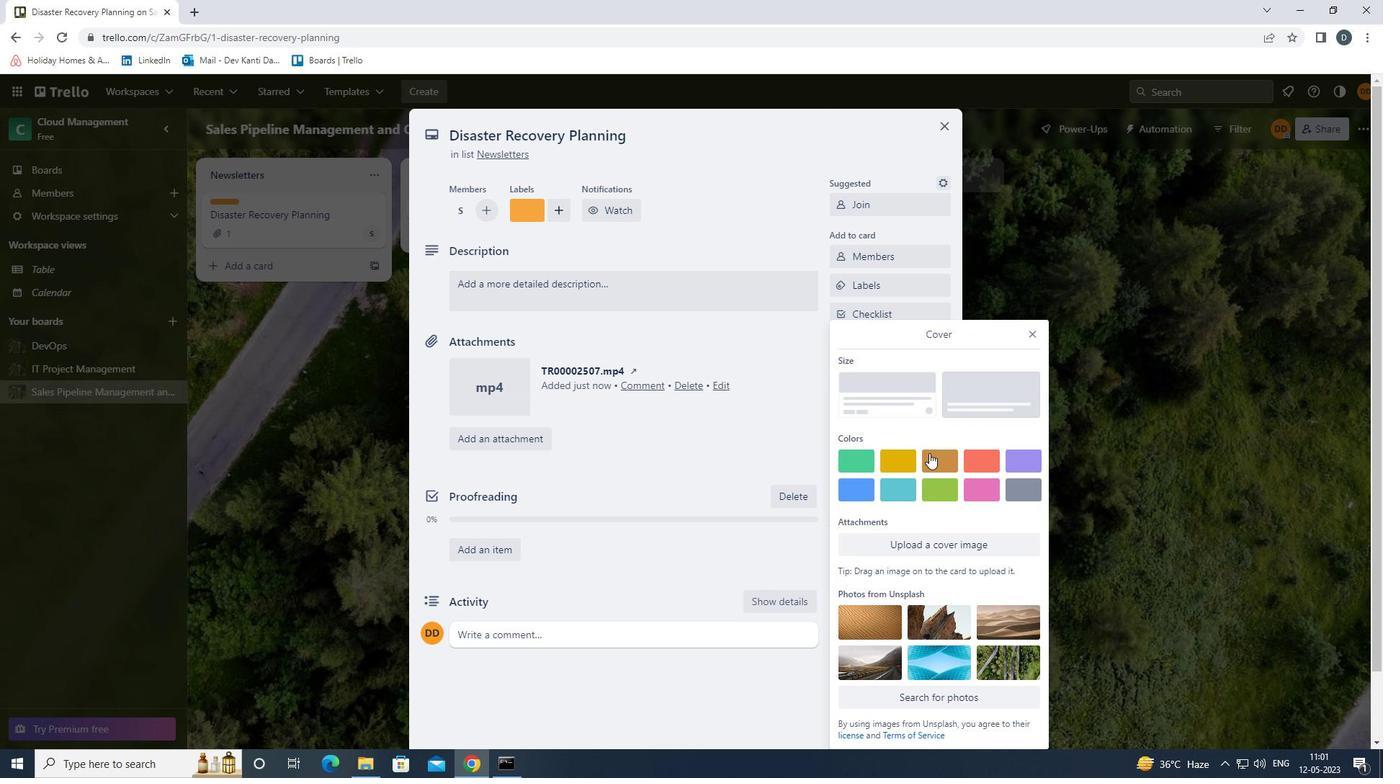 
Action: Mouse pressed left at (934, 456)
Screenshot: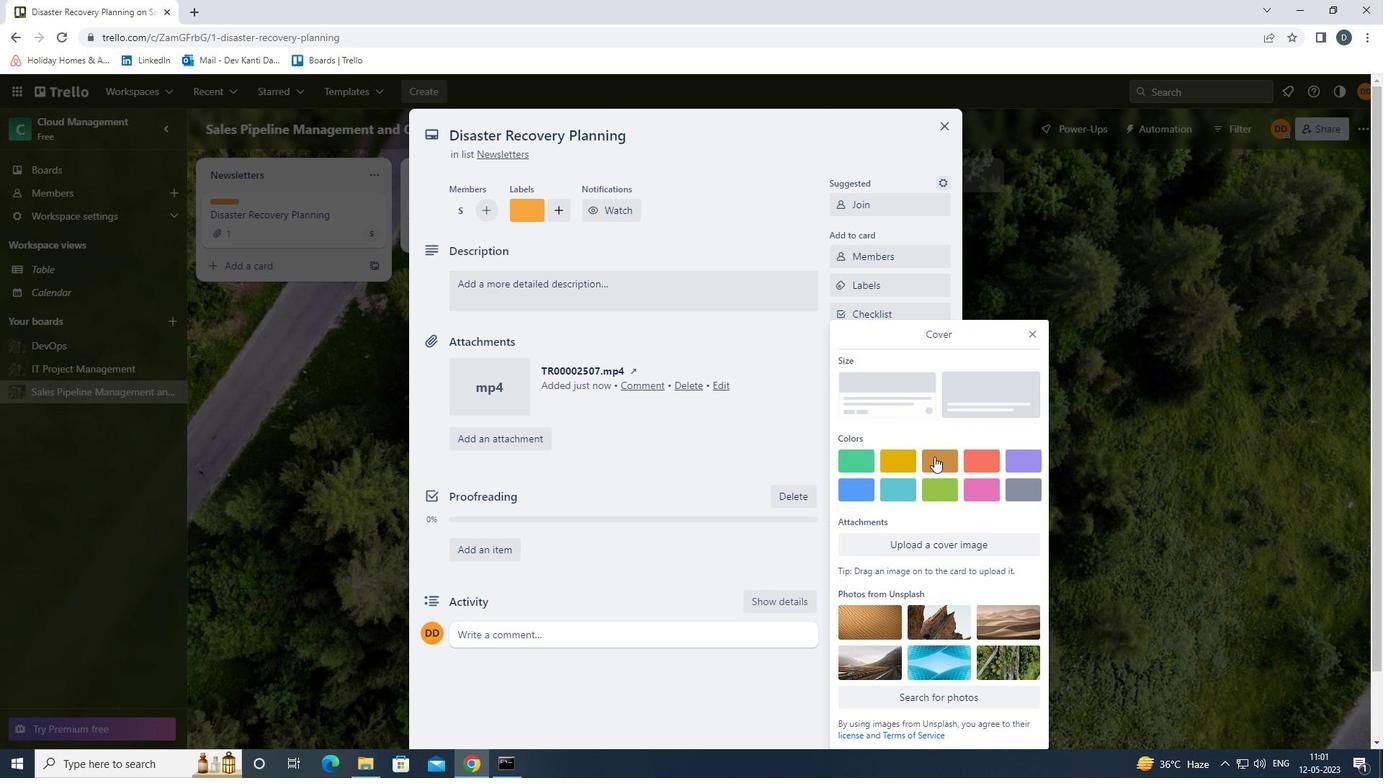
Action: Mouse moved to (1034, 314)
Screenshot: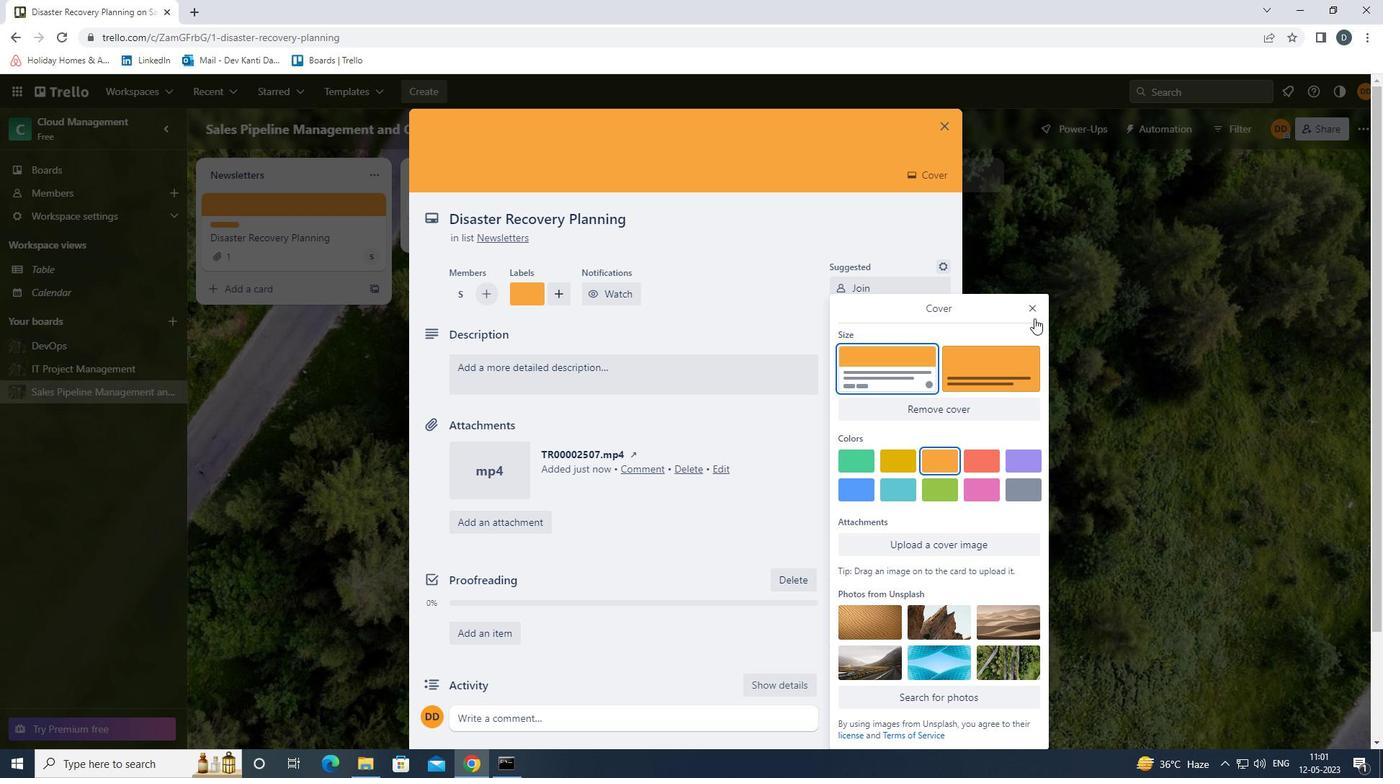
Action: Mouse pressed left at (1034, 314)
Screenshot: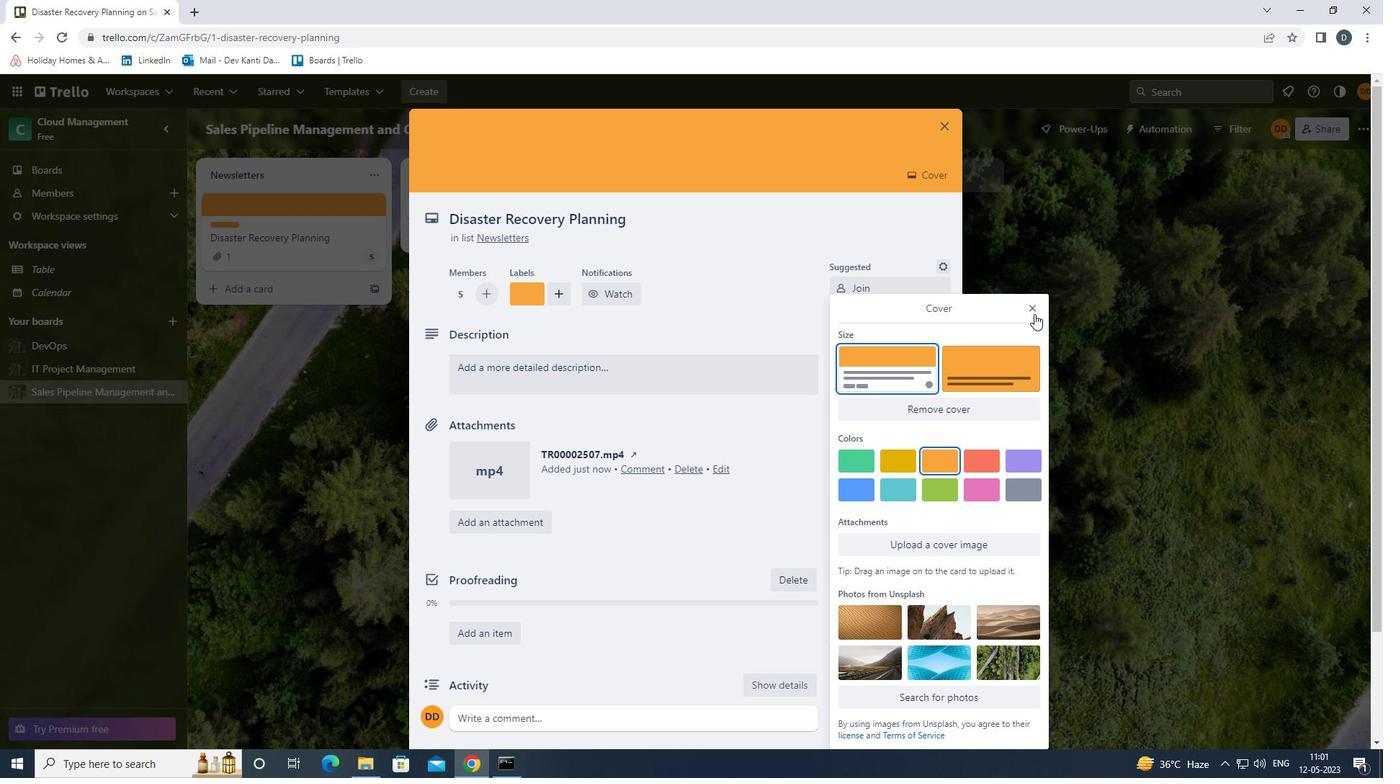 
Action: Mouse moved to (762, 374)
Screenshot: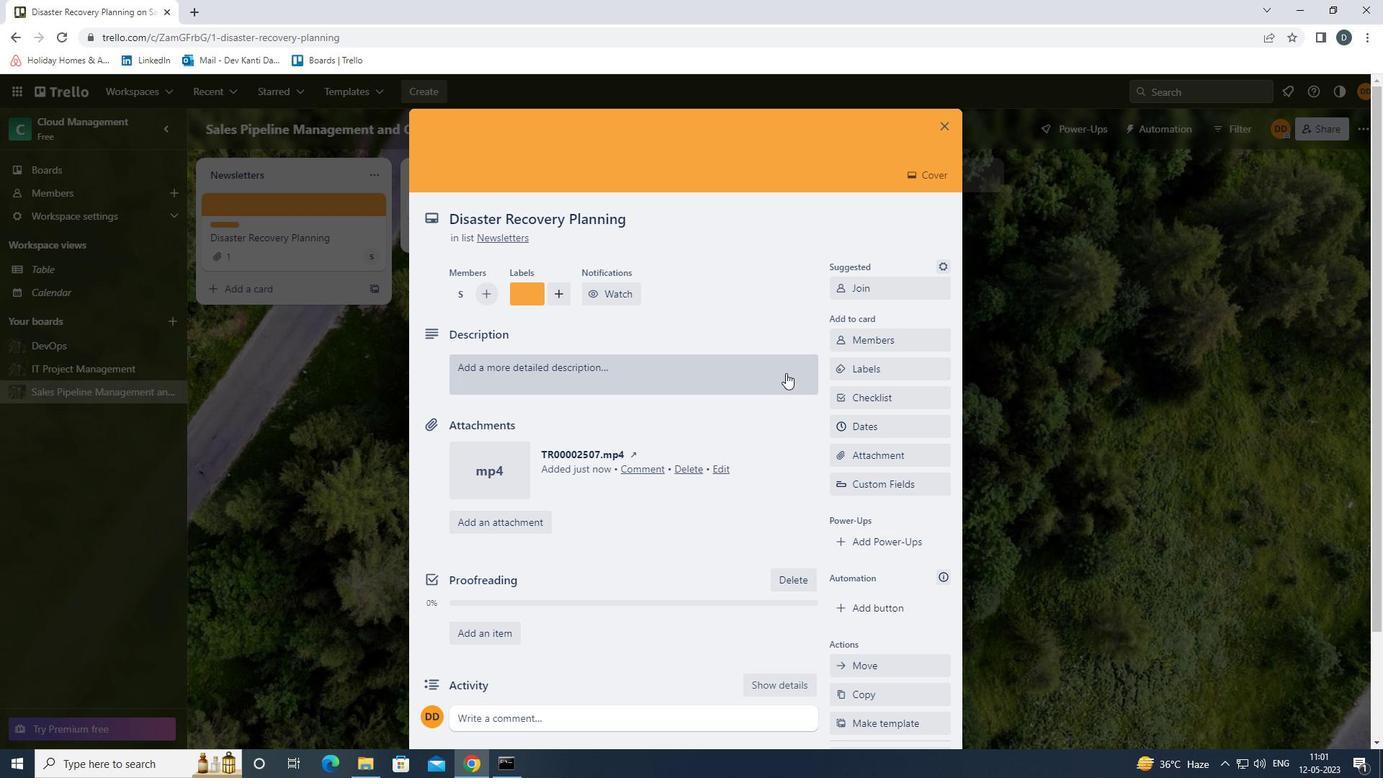 
Action: Mouse pressed left at (762, 374)
Screenshot: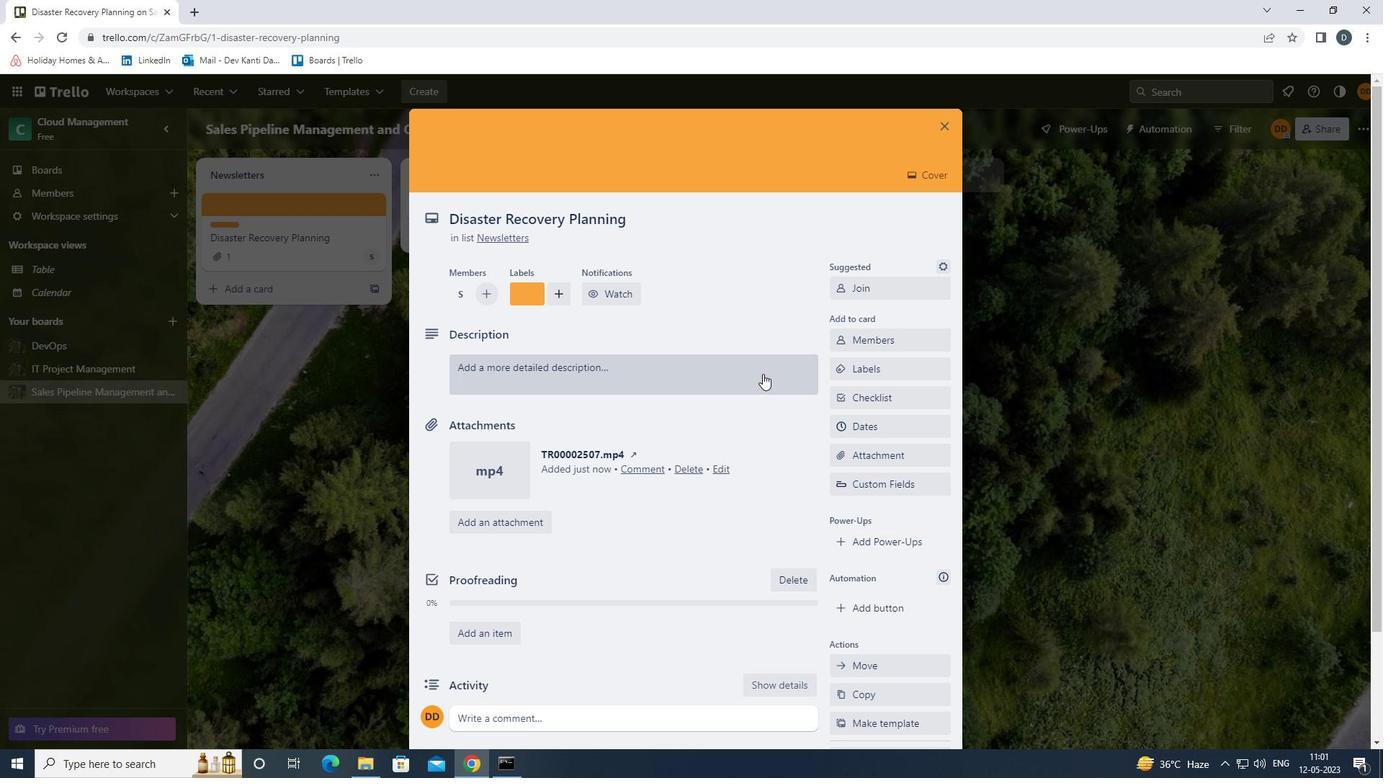
Action: Mouse moved to (750, 405)
Screenshot: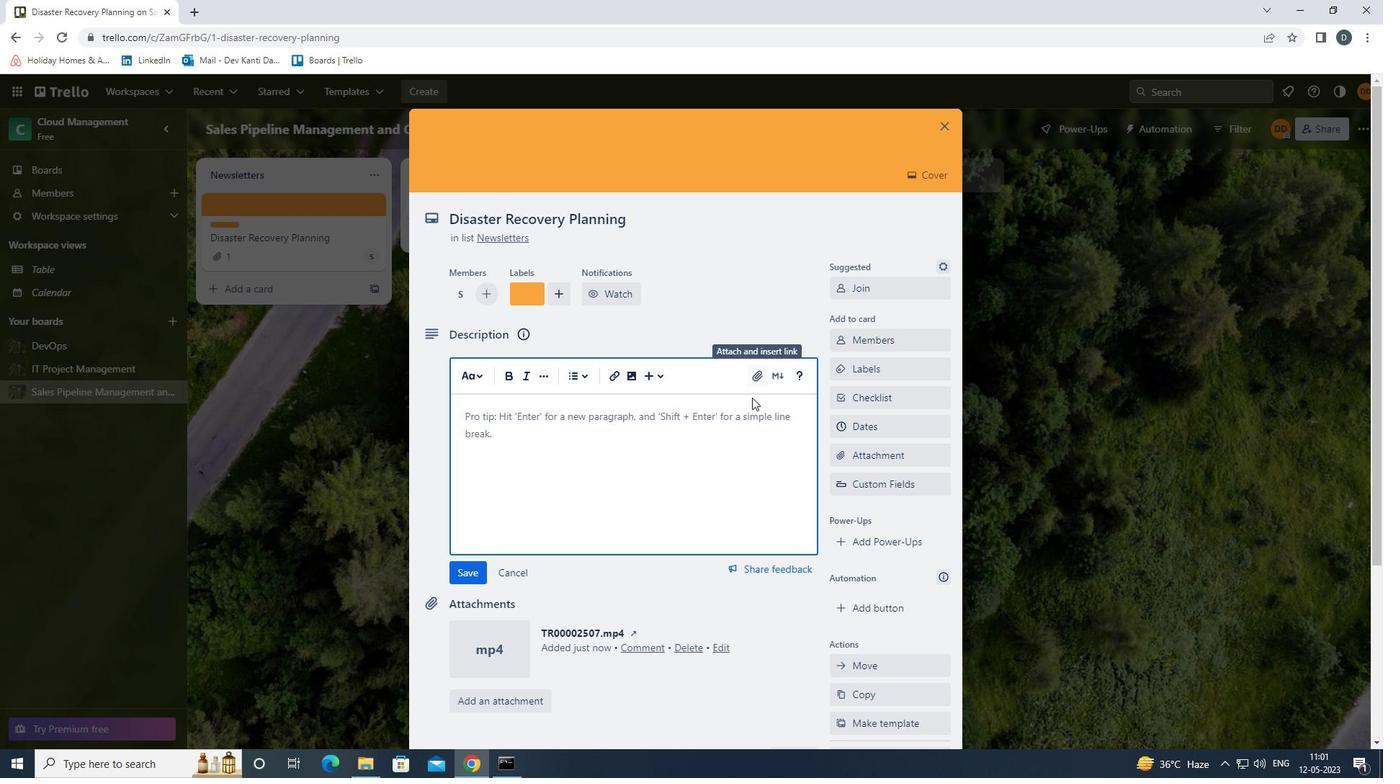 
Action: Key pressed <Key.shift>CREATE<Key.space>AND<Key.space>SEND<Key.space>OUT<Key.space>EMPLOYEE<Key.space>ENGAGEMENT<Key.space>SURVEY<Key.space>ON<Key.space>COMPANY<Key.space>VISION.
Screenshot: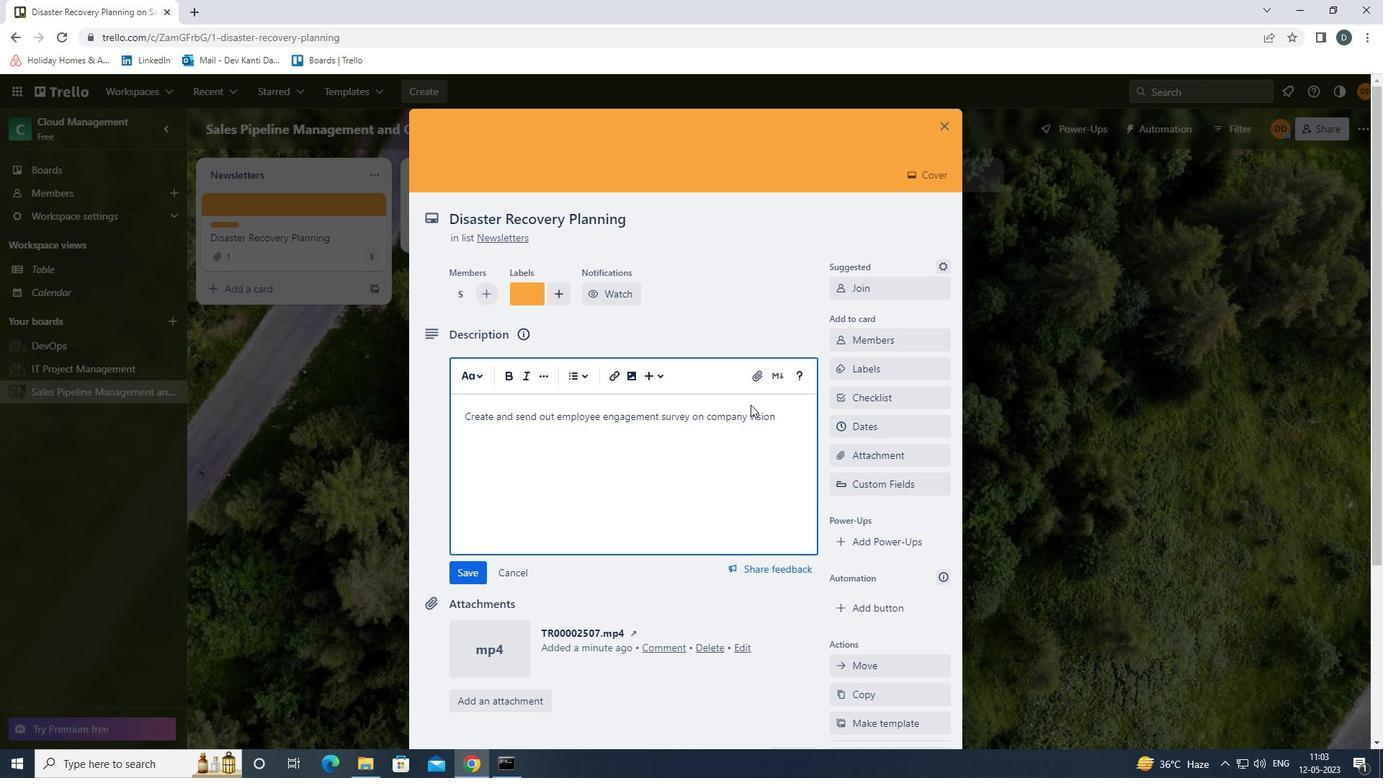 
Action: Mouse moved to (469, 570)
Screenshot: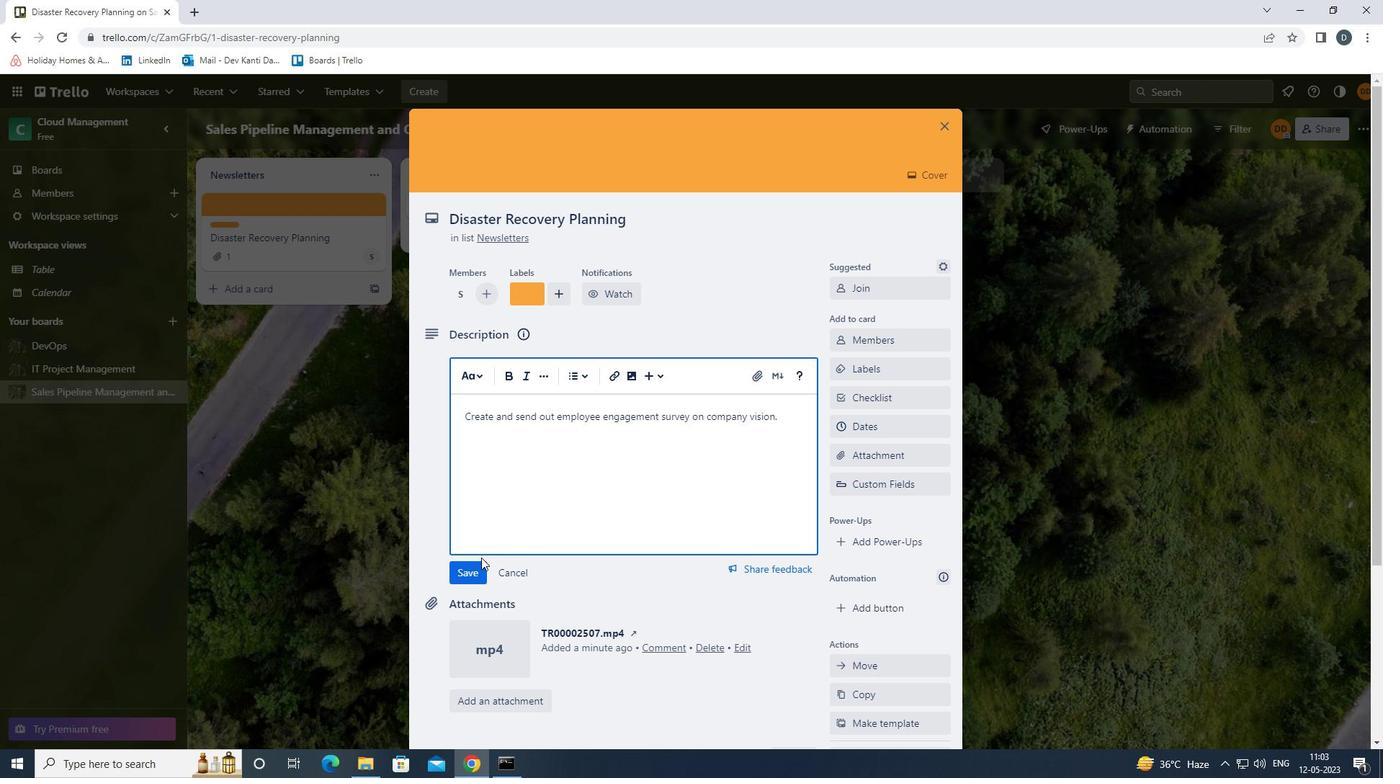 
Action: Mouse pressed left at (469, 570)
Screenshot: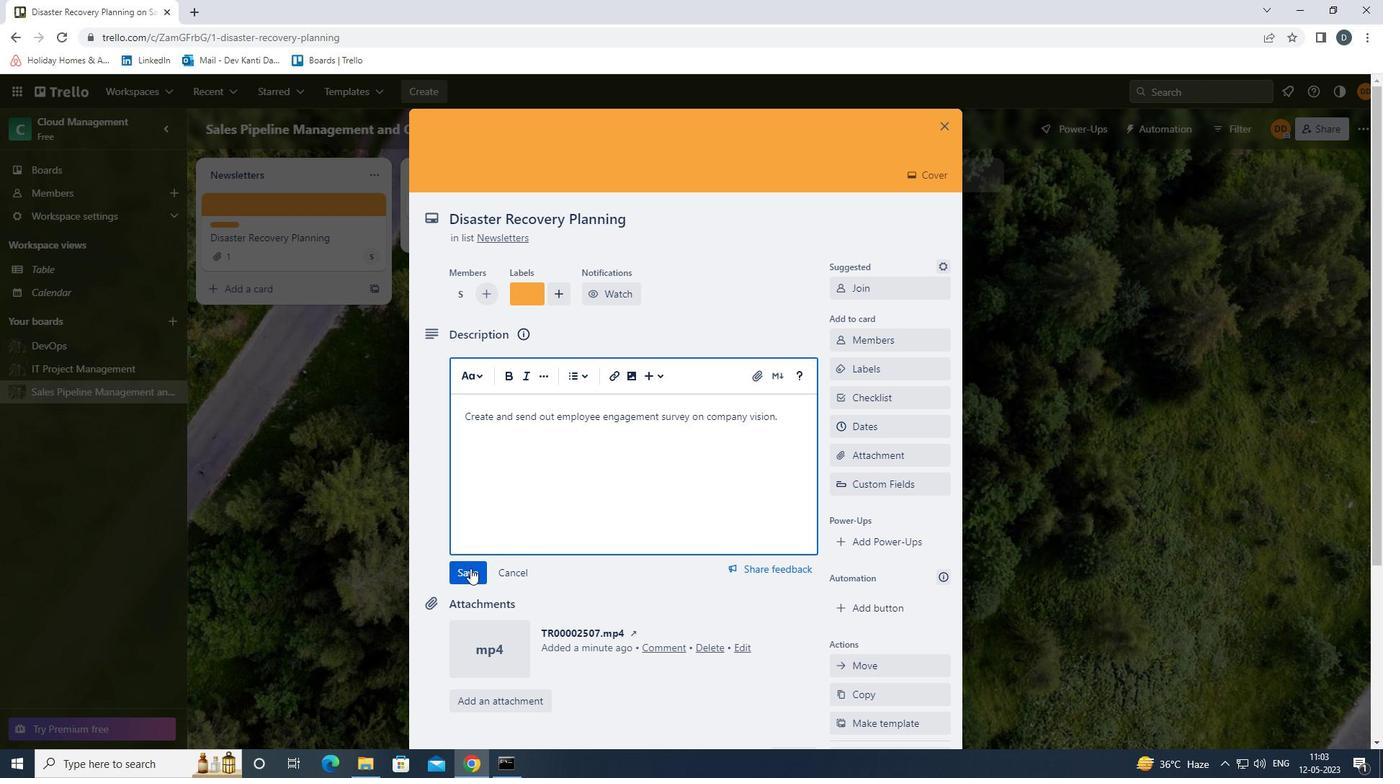 
Action: Mouse moved to (534, 685)
Screenshot: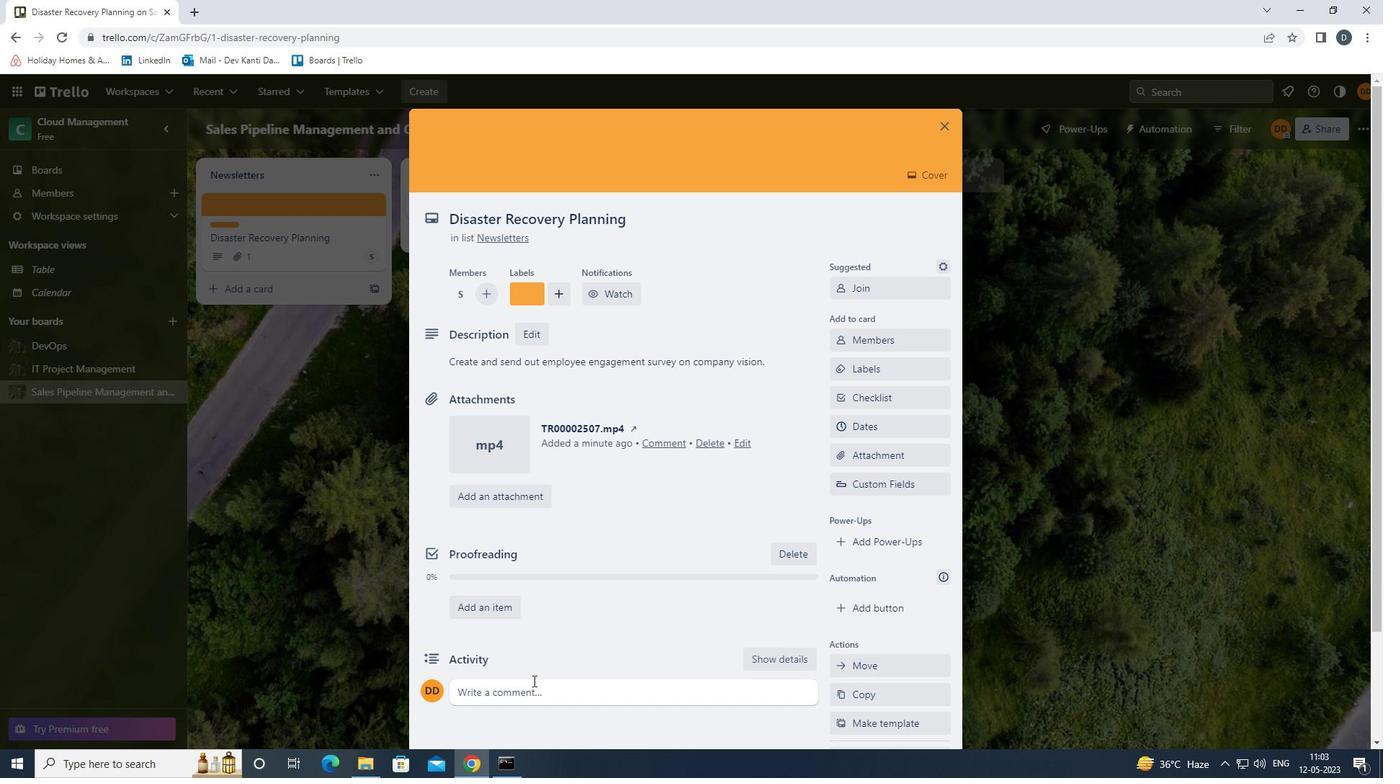 
Action: Mouse pressed left at (534, 685)
Screenshot: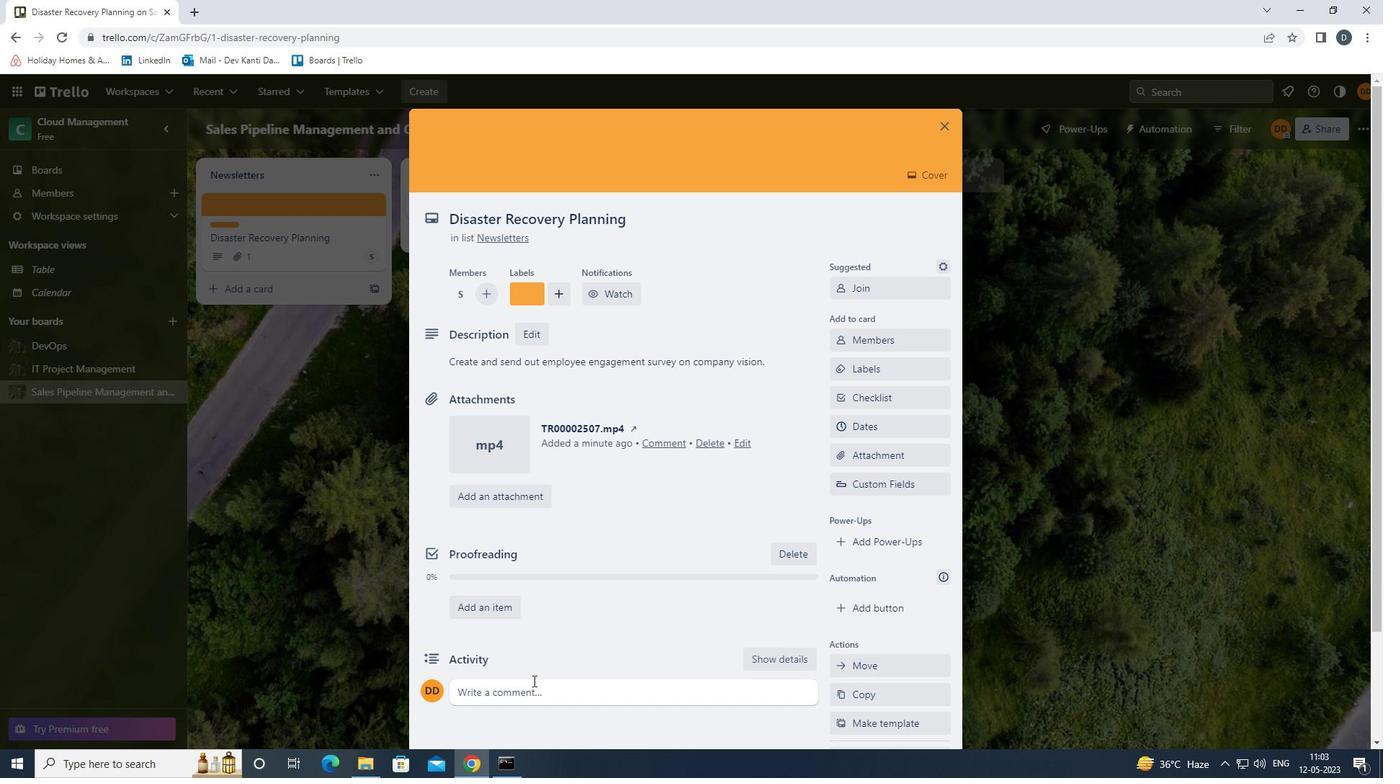 
Action: Mouse moved to (539, 709)
Screenshot: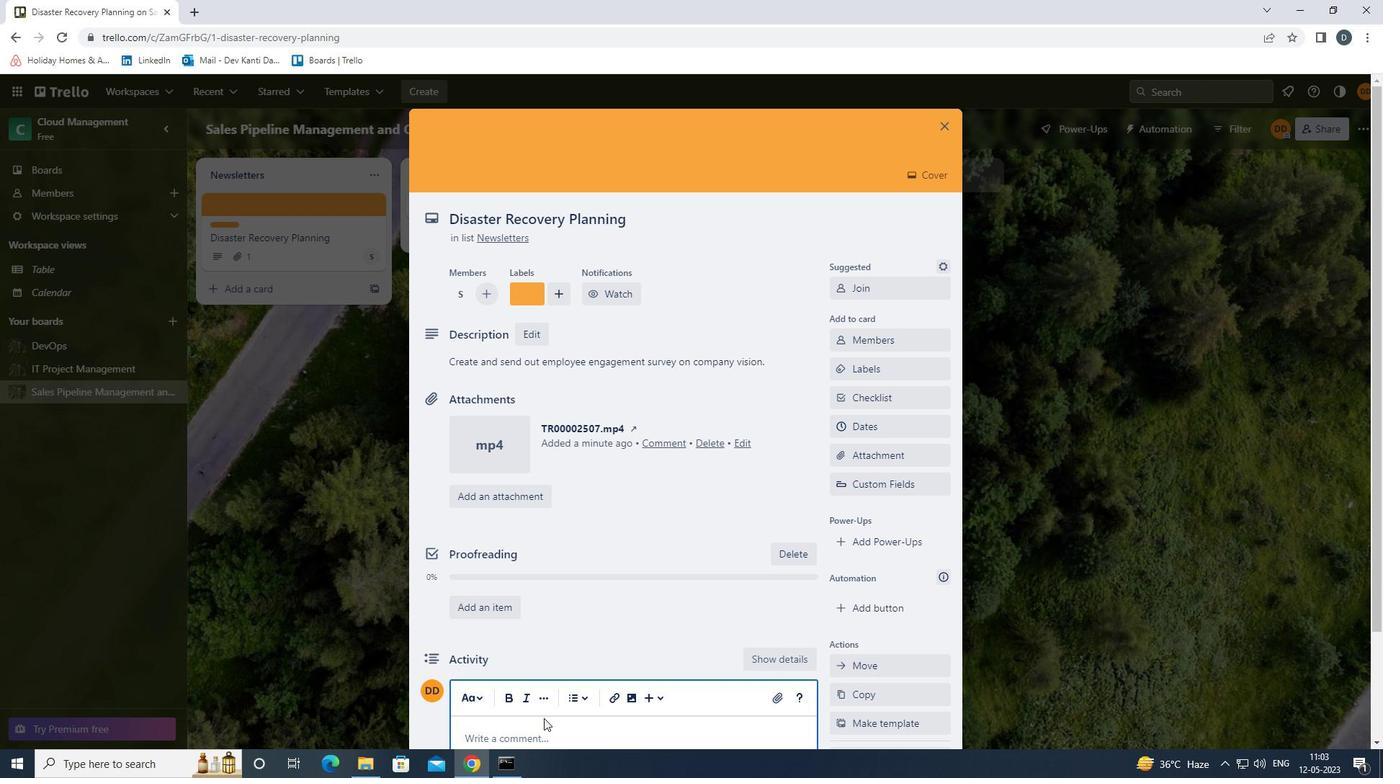 
Action: Mouse scrolled (539, 708) with delta (0, 0)
Screenshot: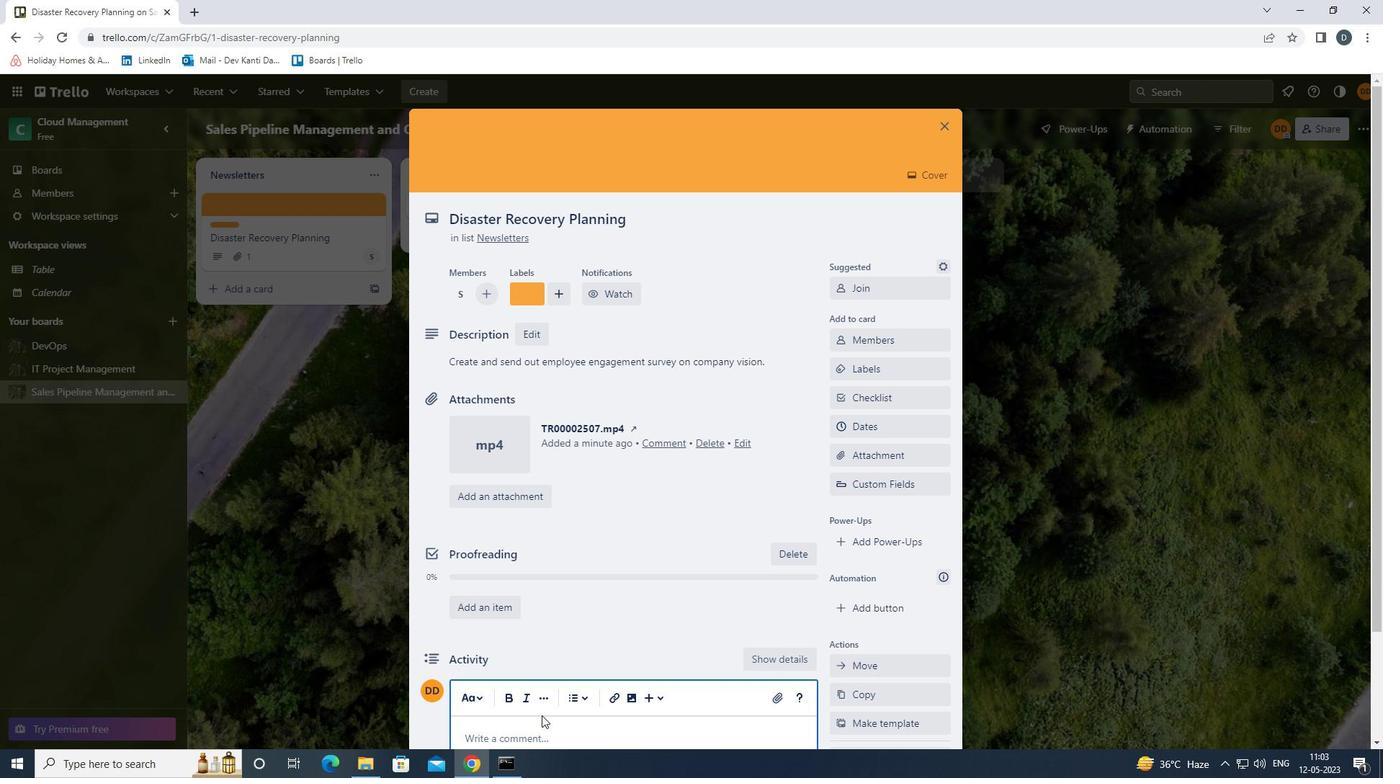 
Action: Mouse moved to (555, 664)
Screenshot: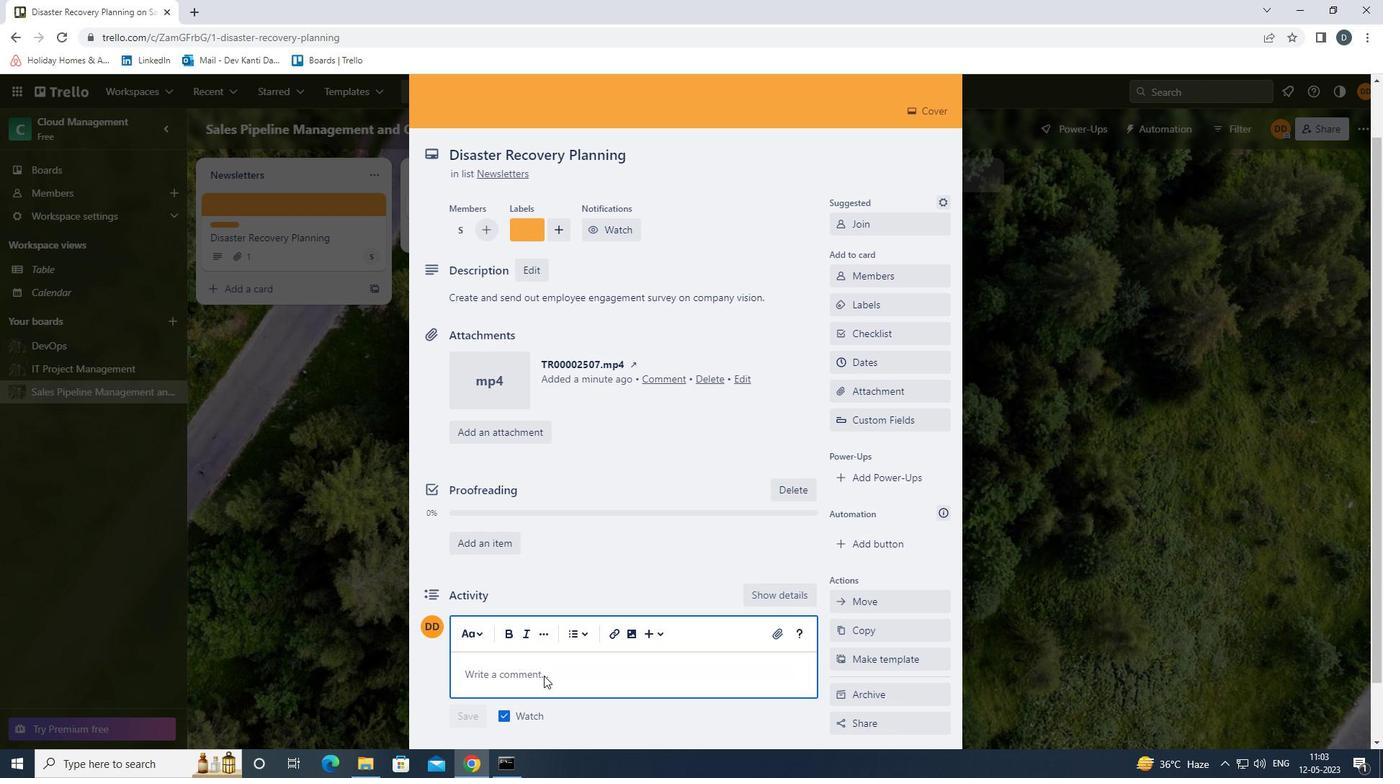 
Action: Mouse pressed left at (555, 664)
Screenshot: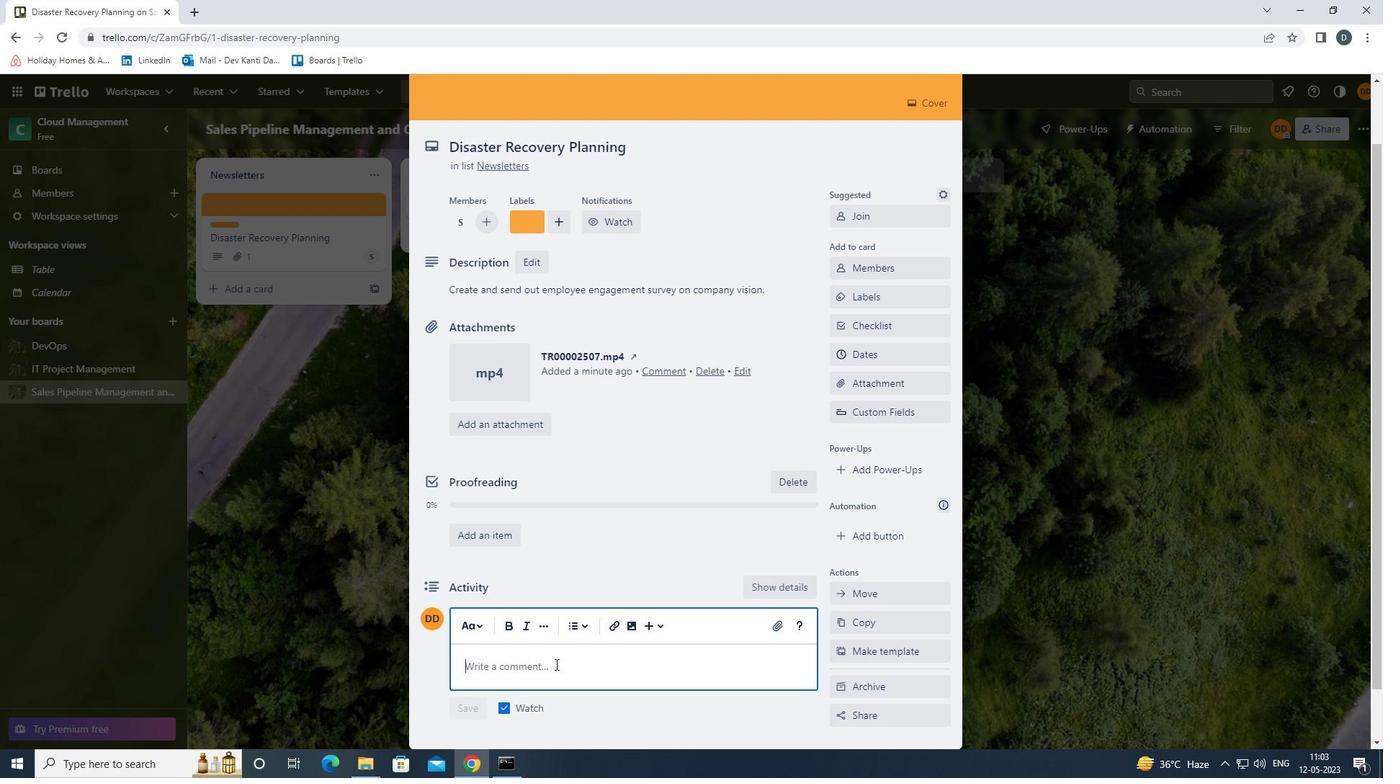 
Action: Mouse moved to (555, 663)
Screenshot: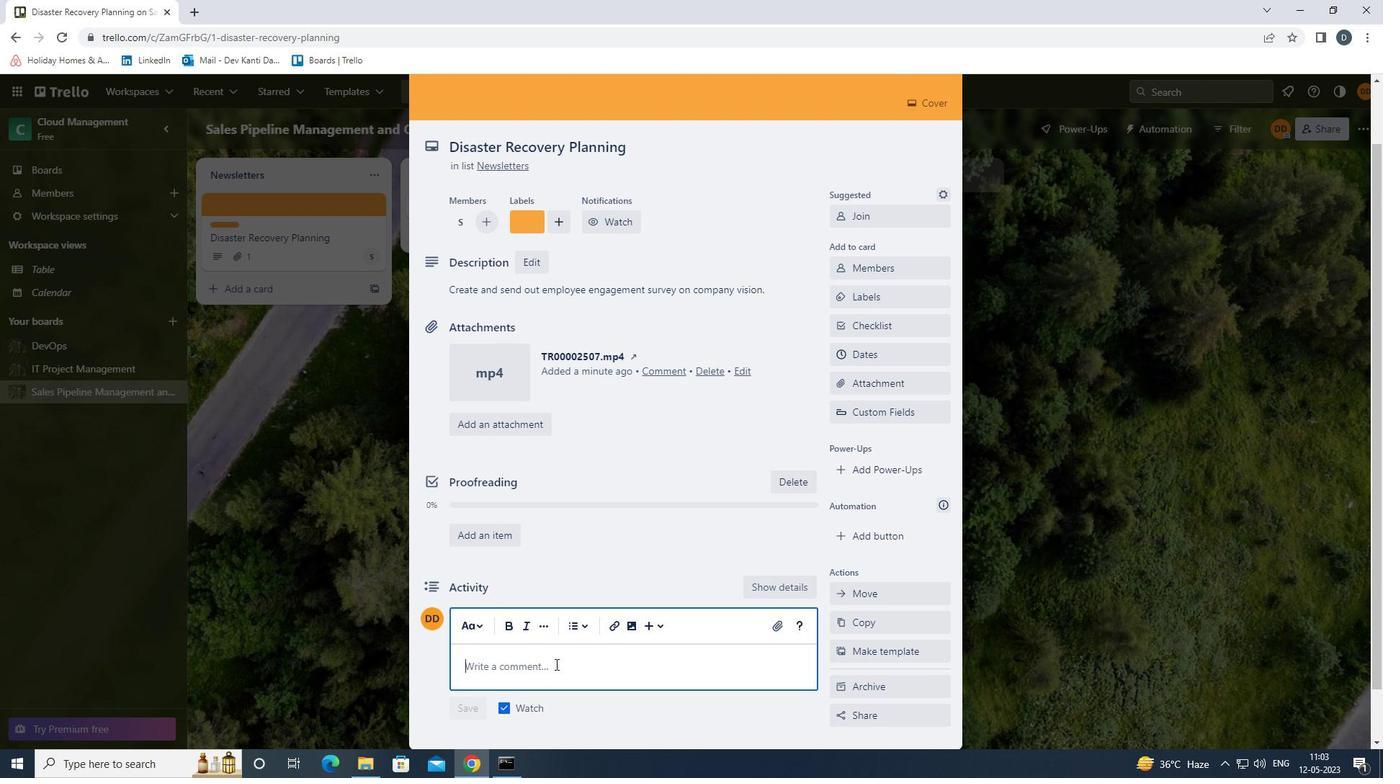 
Action: Key pressed <Key.shift><Key.shift><Key.shift><Key.shift><Key.shift><Key.shift><Key.shift>GIVEN<Key.space>THE<Key.space>POTENTIAL<Key.space>IMPACT<Key.space>OF<Key.space>THIS<Key.space>TASK<Key.space>ON<Key.space>OUR<Key.space>CUSTOMERS,<Key.space>LET<Key.space>US<Key.space>ENSURE<Key.space>THAT<Key.space>WE<Key.space>APPROACH<Key.space>IT<Key.space>WITH<Key.space>A<Key.space>FOCUS<Key.space>ON<Key.space>CUSTOMER<Key.space>SATISFACTION<Key.space>AND<Key.space>EXPERIENCE.
Screenshot: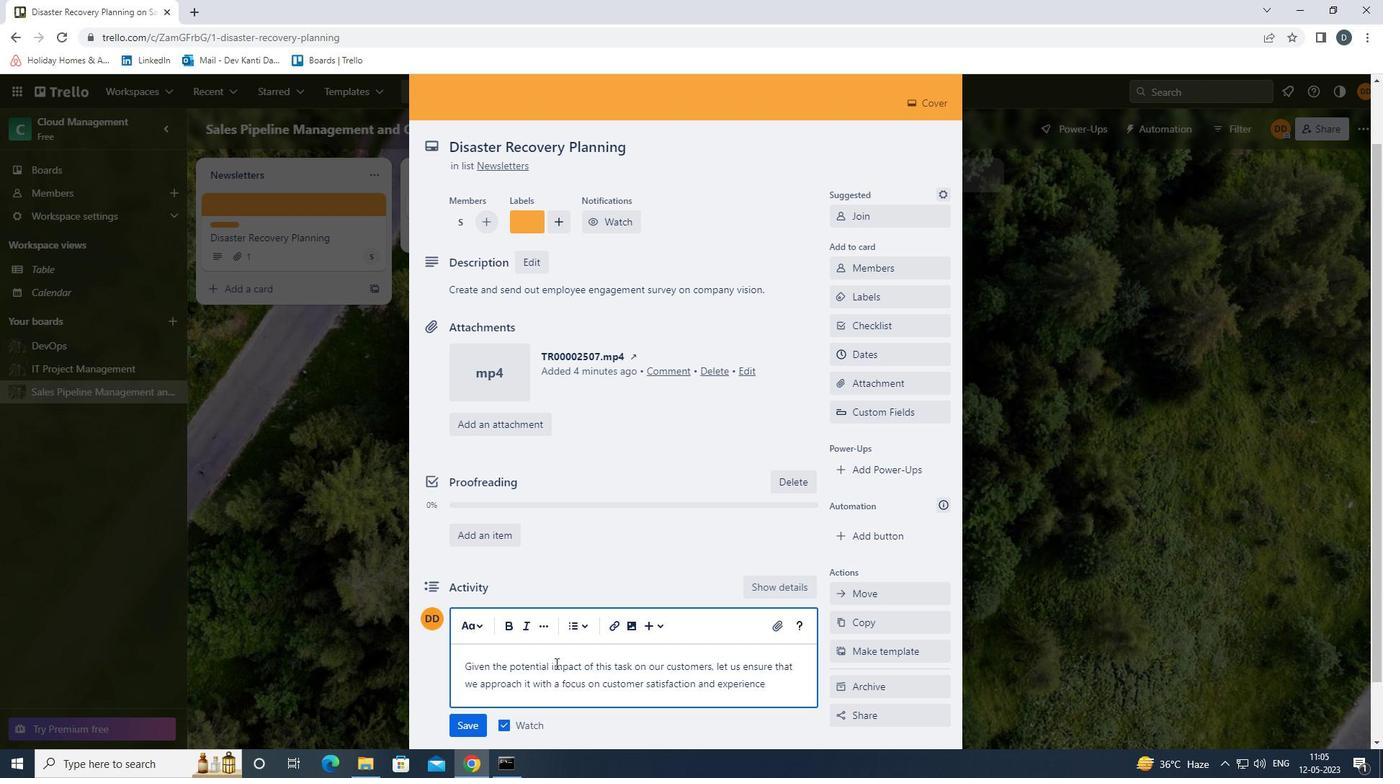 
Action: Mouse moved to (471, 718)
Screenshot: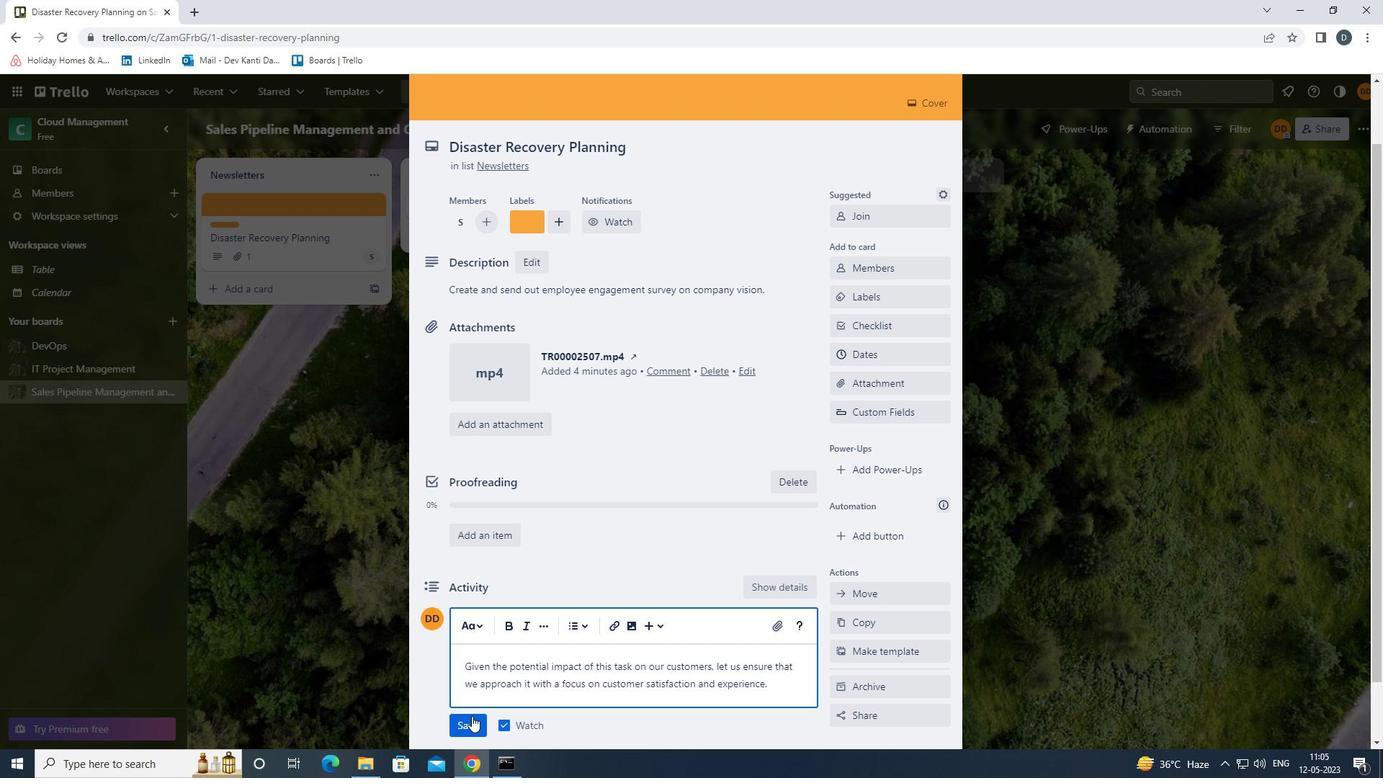 
Action: Mouse pressed left at (471, 718)
Screenshot: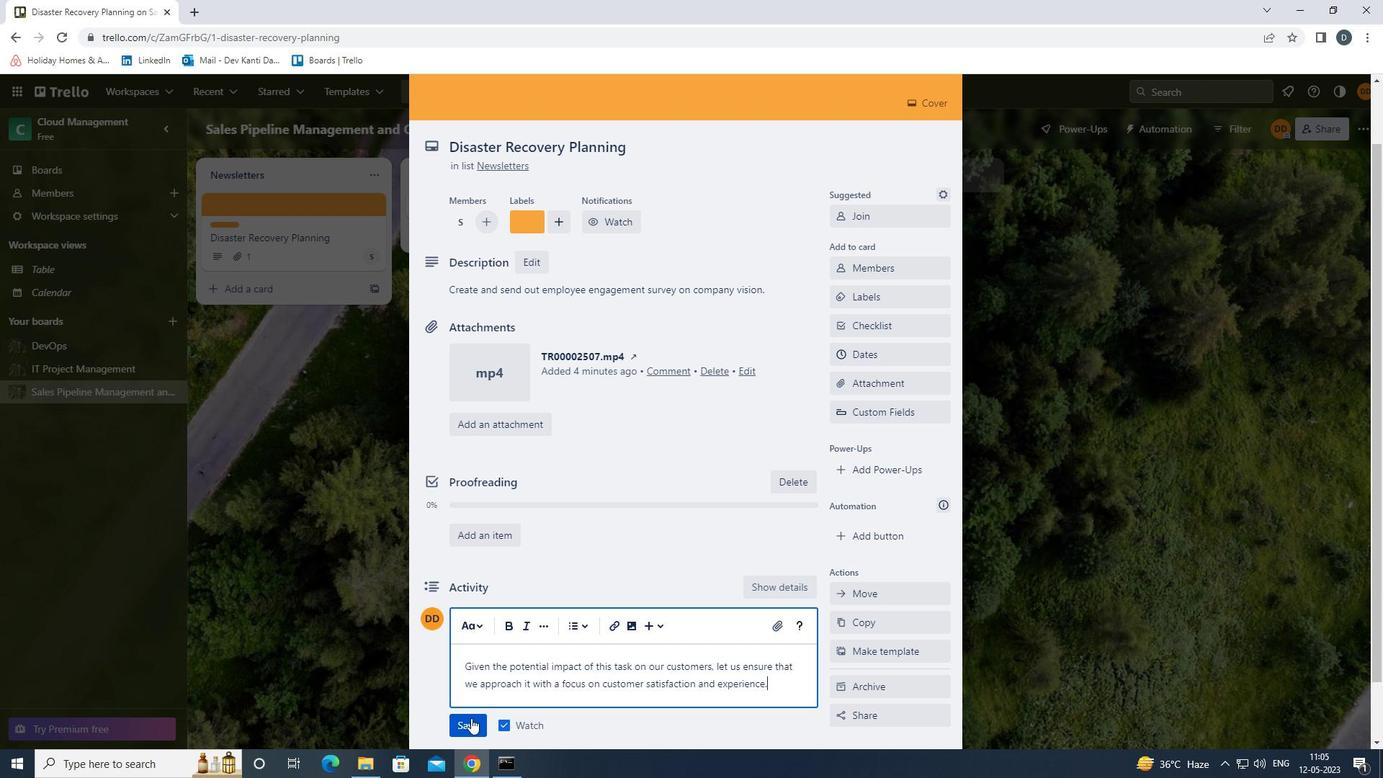 
Action: Mouse moved to (864, 359)
Screenshot: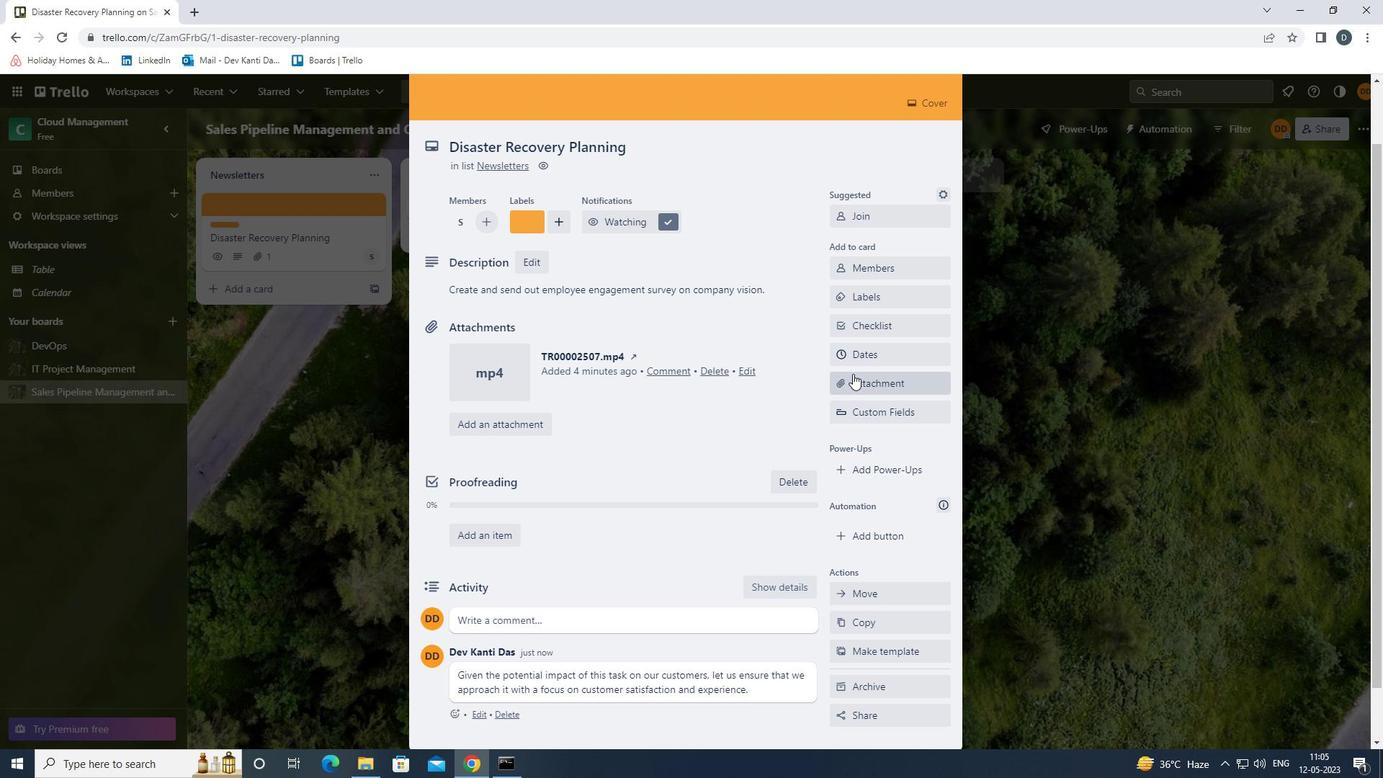 
Action: Mouse pressed left at (864, 359)
Screenshot: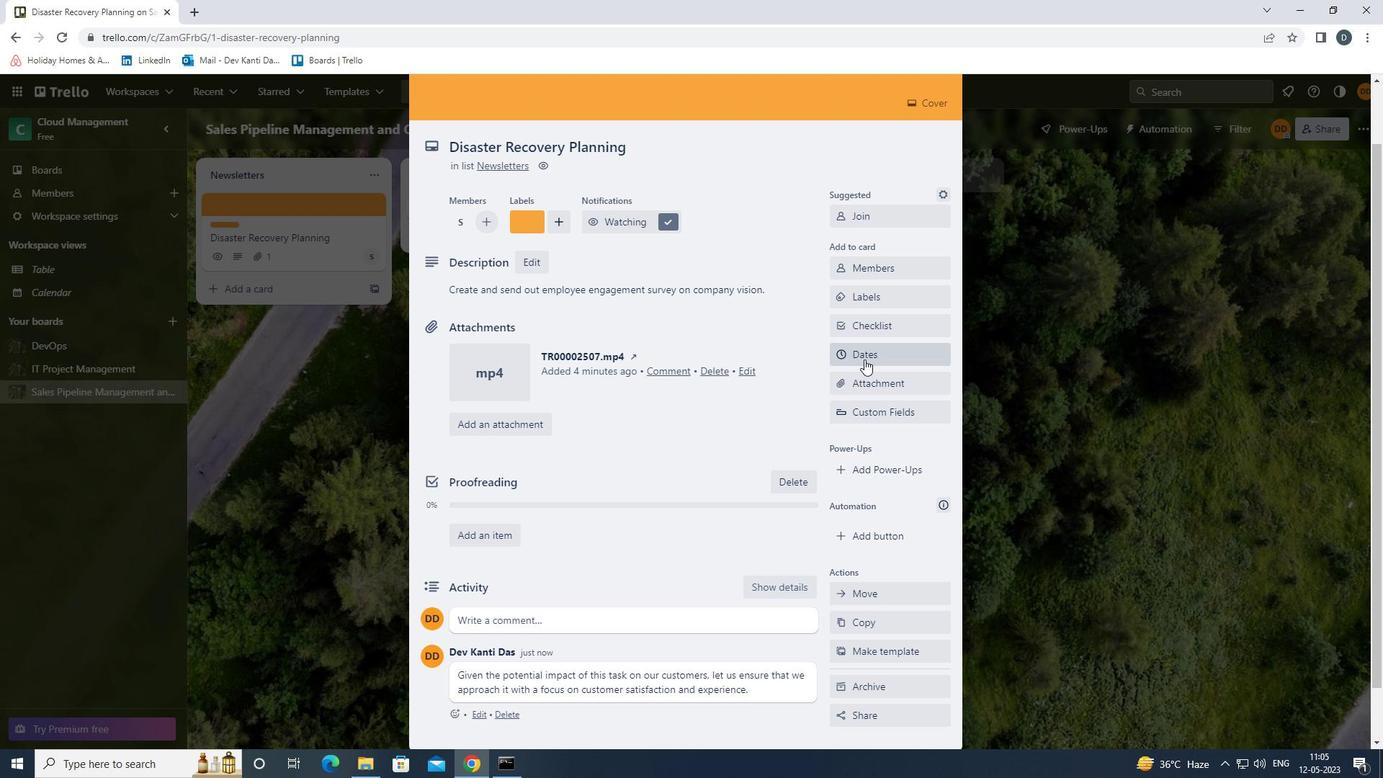 
Action: Mouse moved to (852, 388)
Screenshot: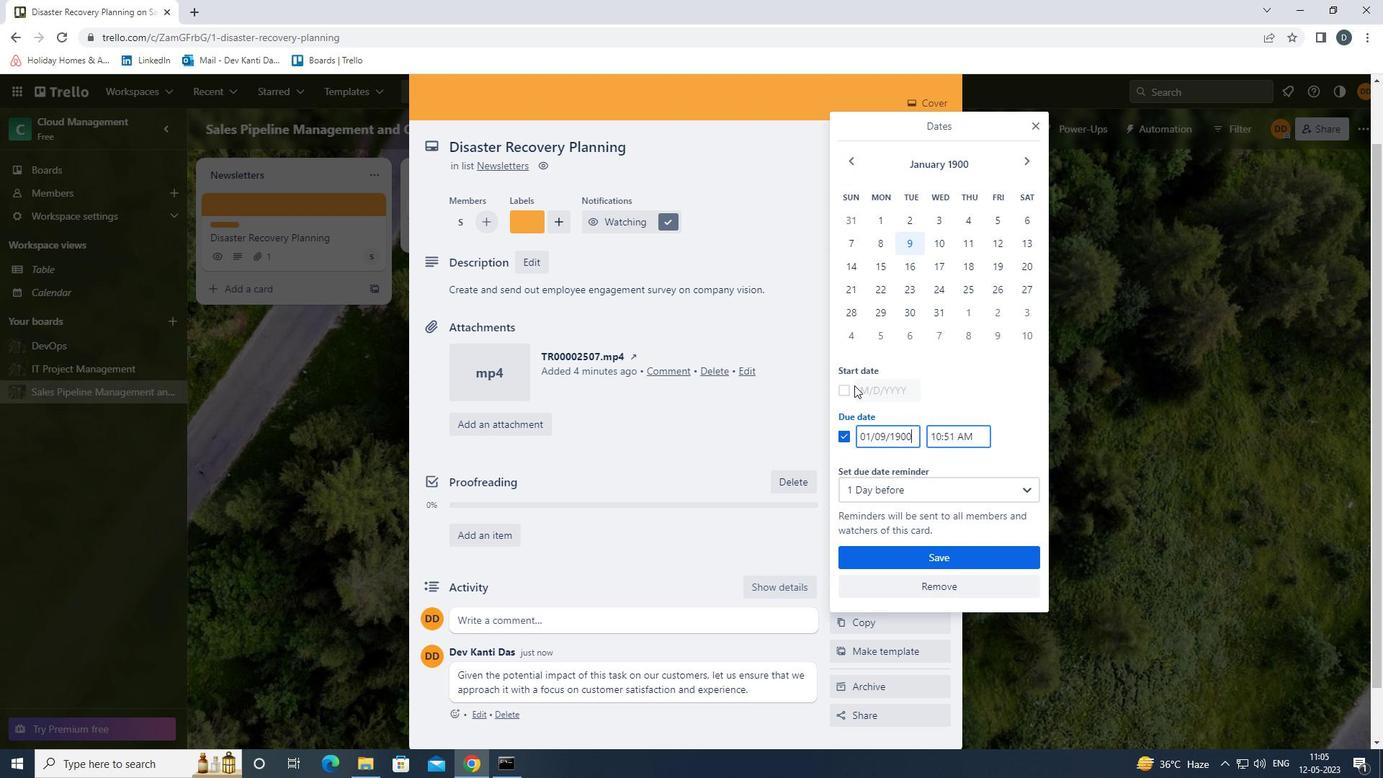 
Action: Mouse pressed left at (852, 388)
Screenshot: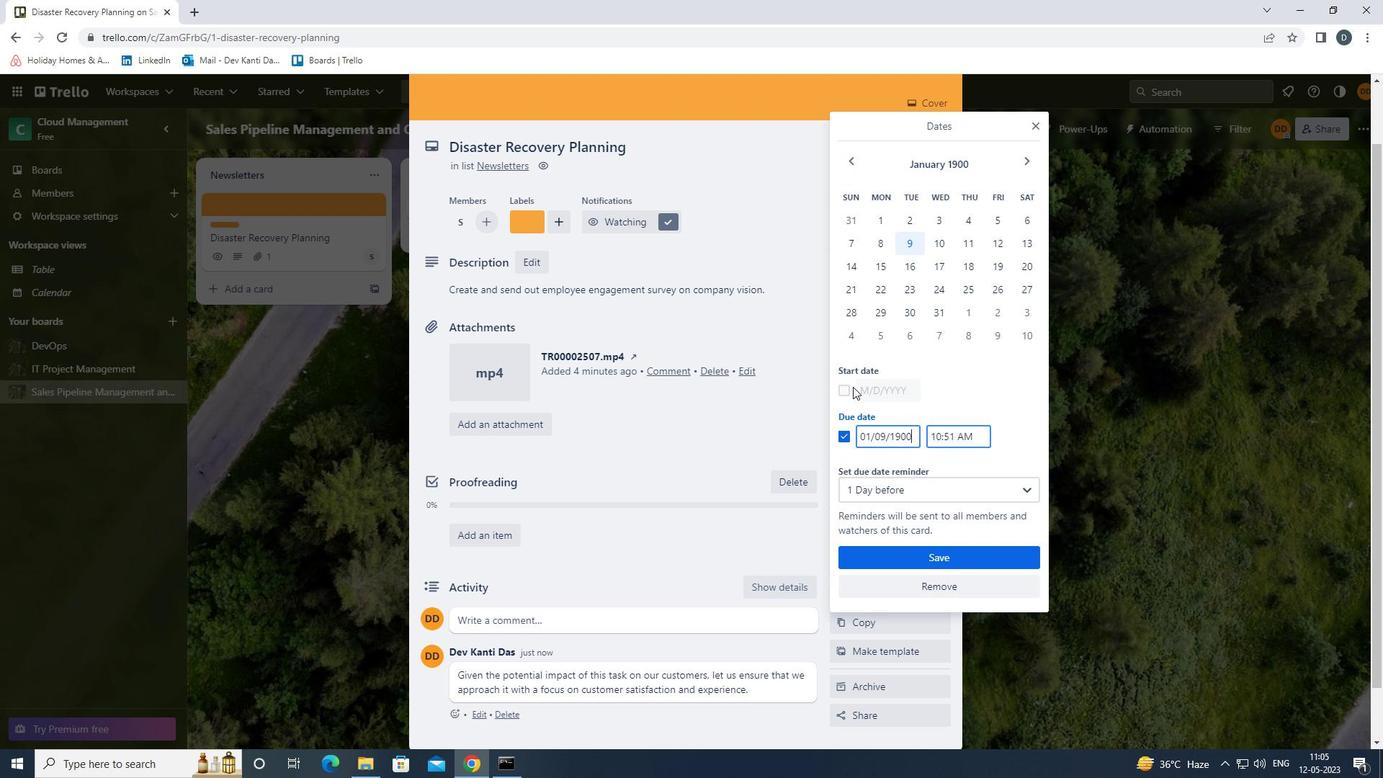 
Action: Mouse moved to (934, 226)
Screenshot: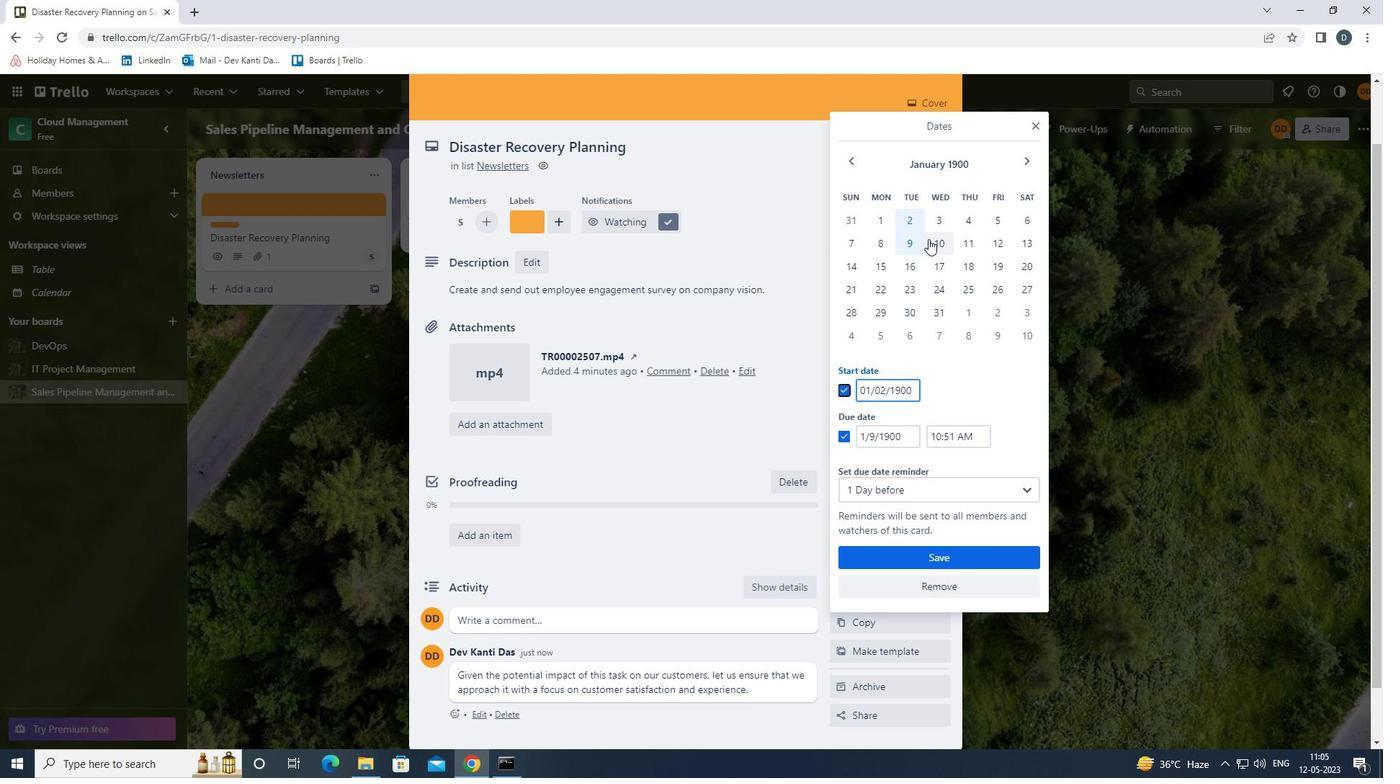 
Action: Mouse pressed left at (934, 226)
Screenshot: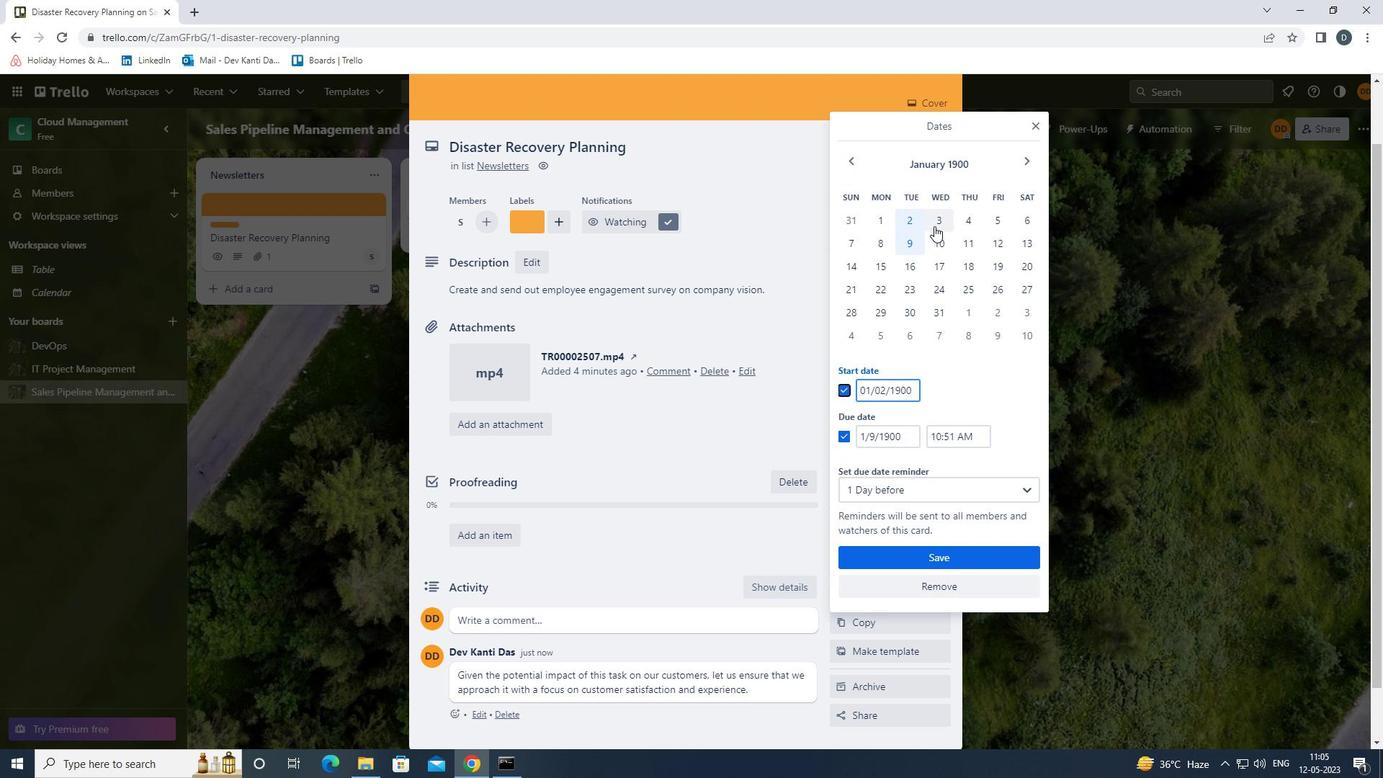 
Action: Mouse moved to (941, 237)
Screenshot: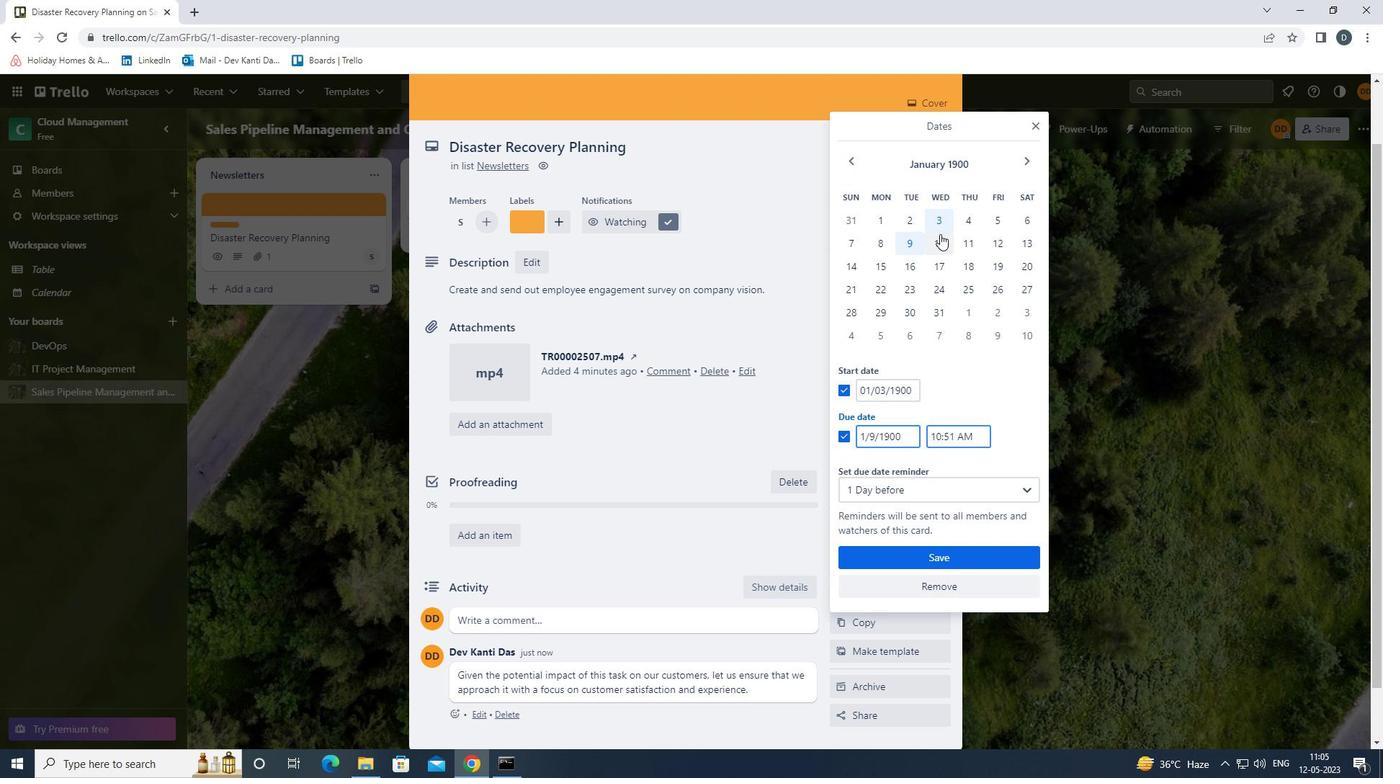 
Action: Mouse pressed left at (941, 237)
Screenshot: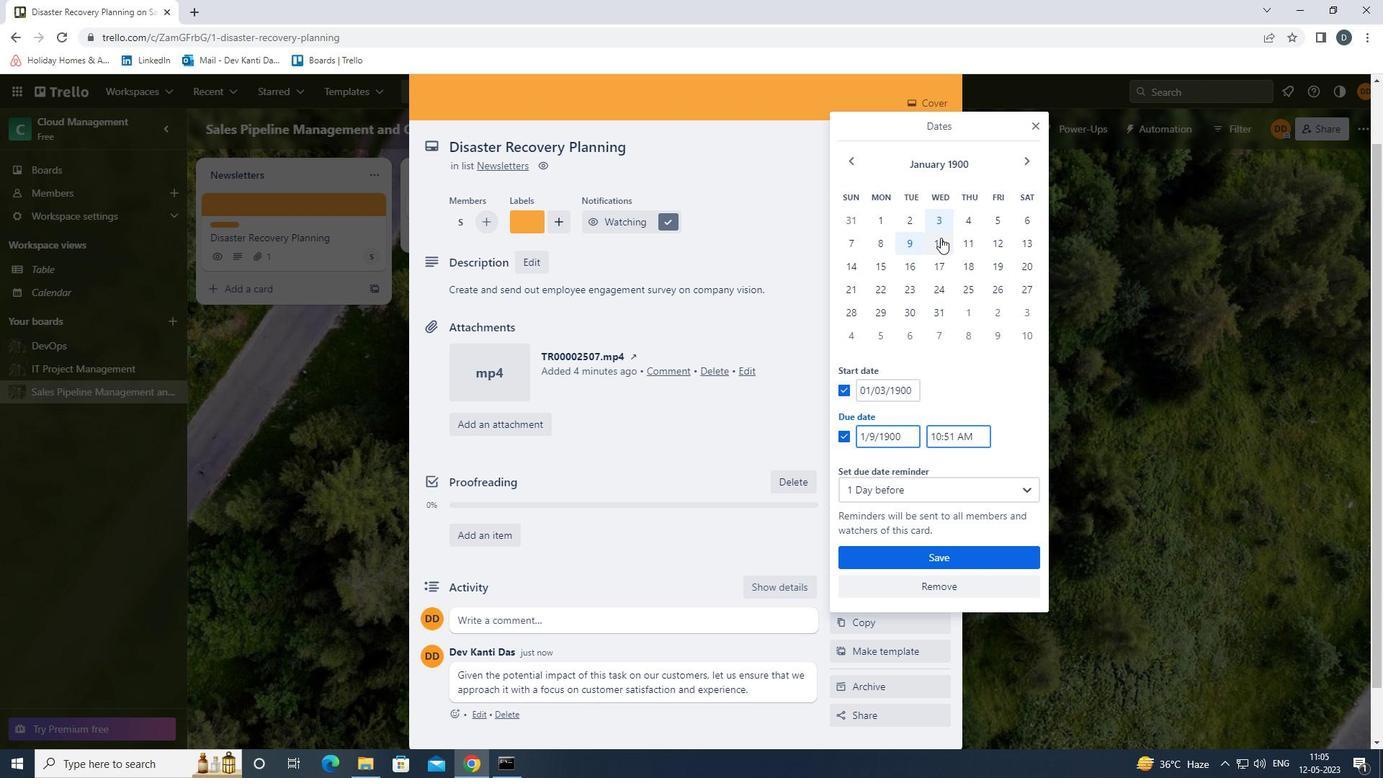 
Action: Mouse moved to (926, 552)
Screenshot: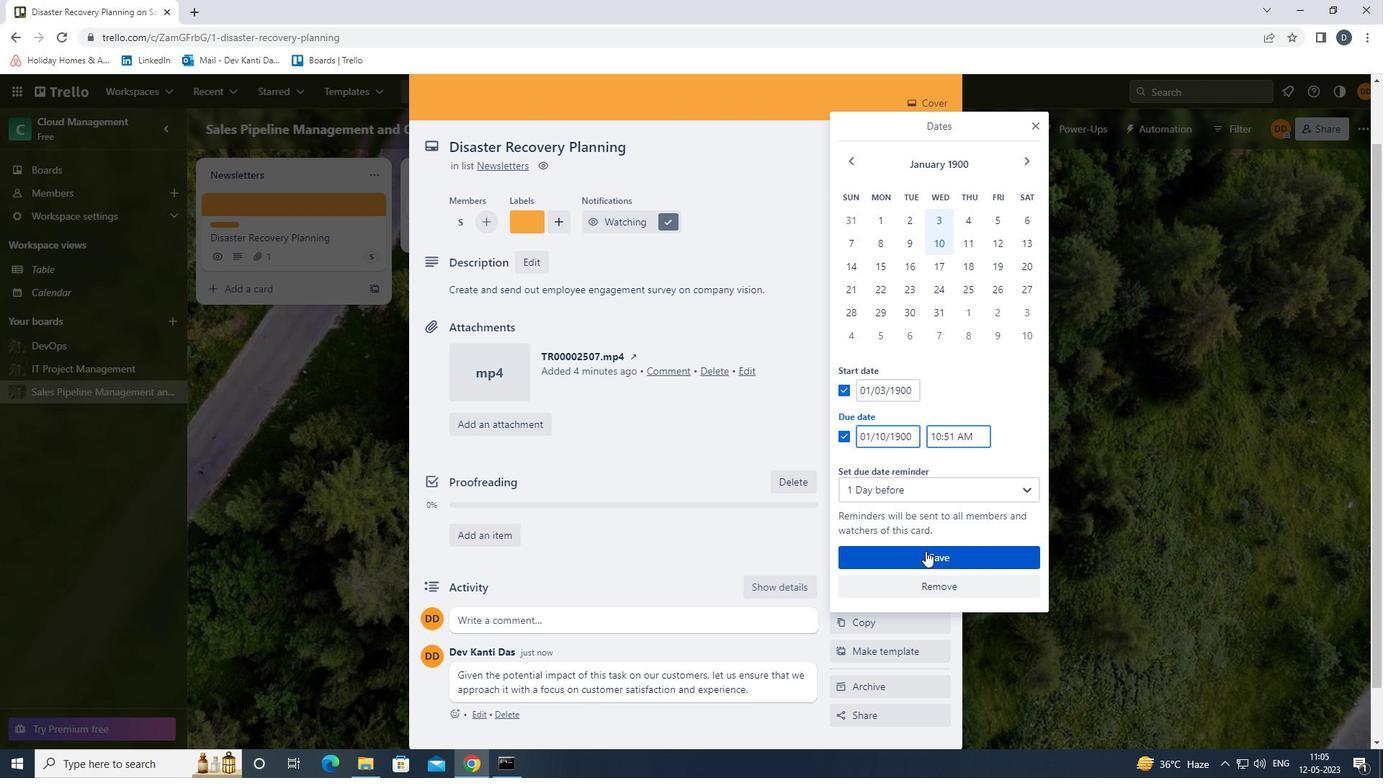 
Action: Mouse pressed left at (926, 552)
Screenshot: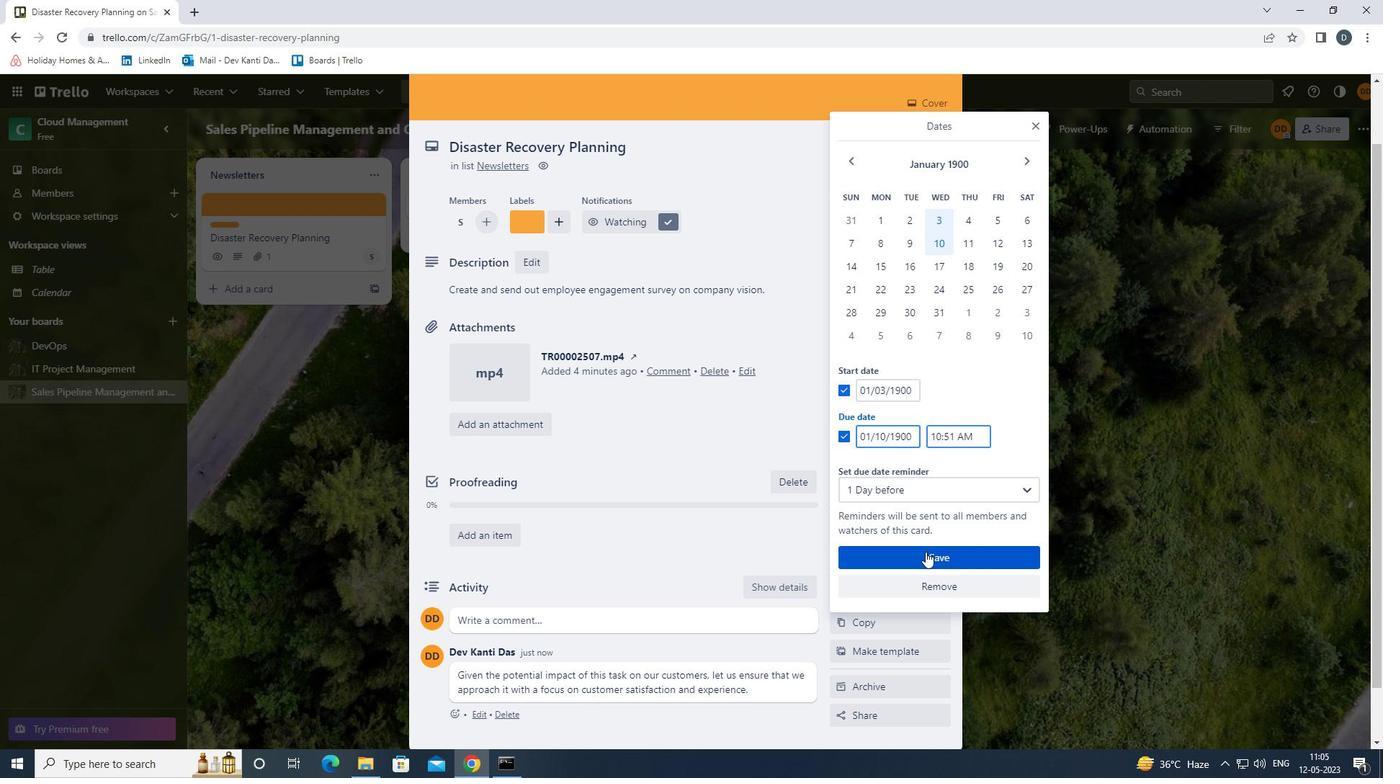 
Action: Mouse moved to (926, 545)
Screenshot: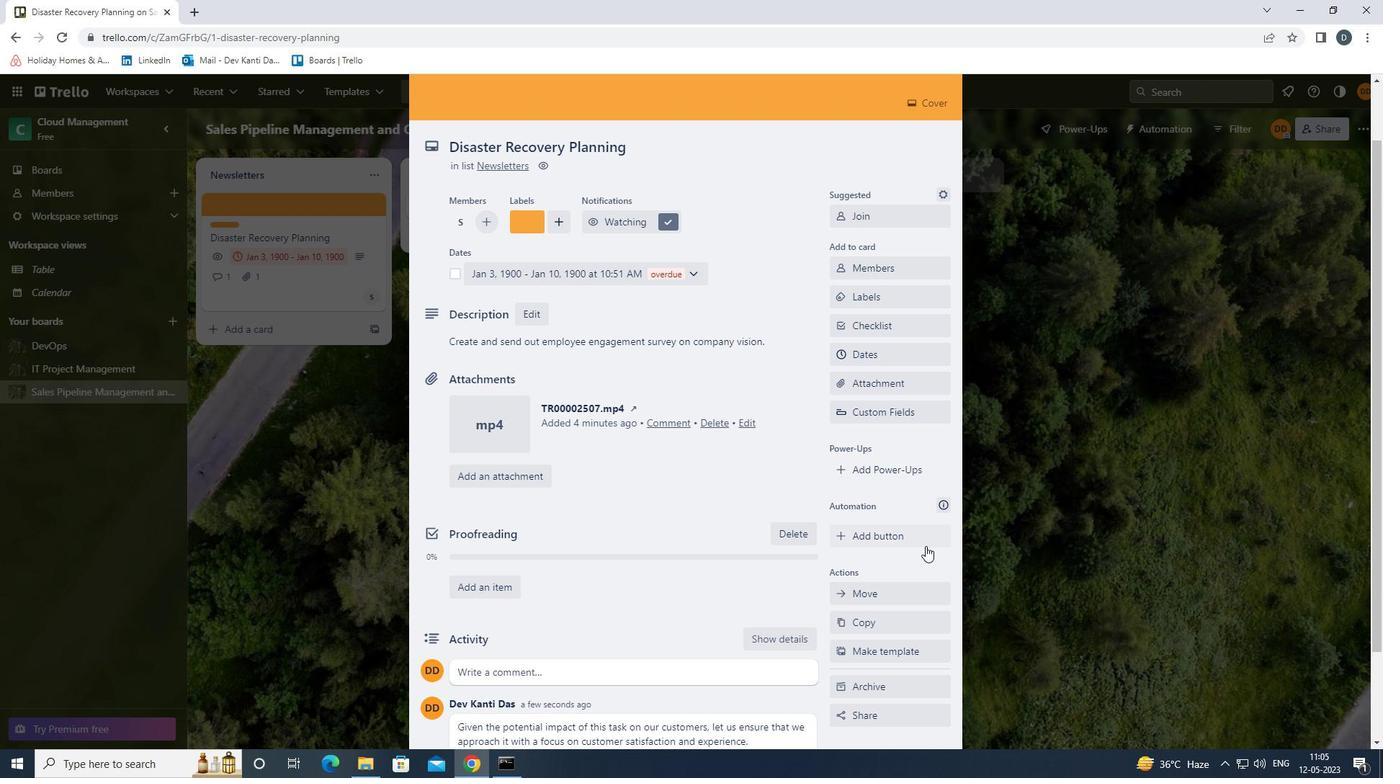 
Action: Mouse scrolled (926, 546) with delta (0, 0)
Screenshot: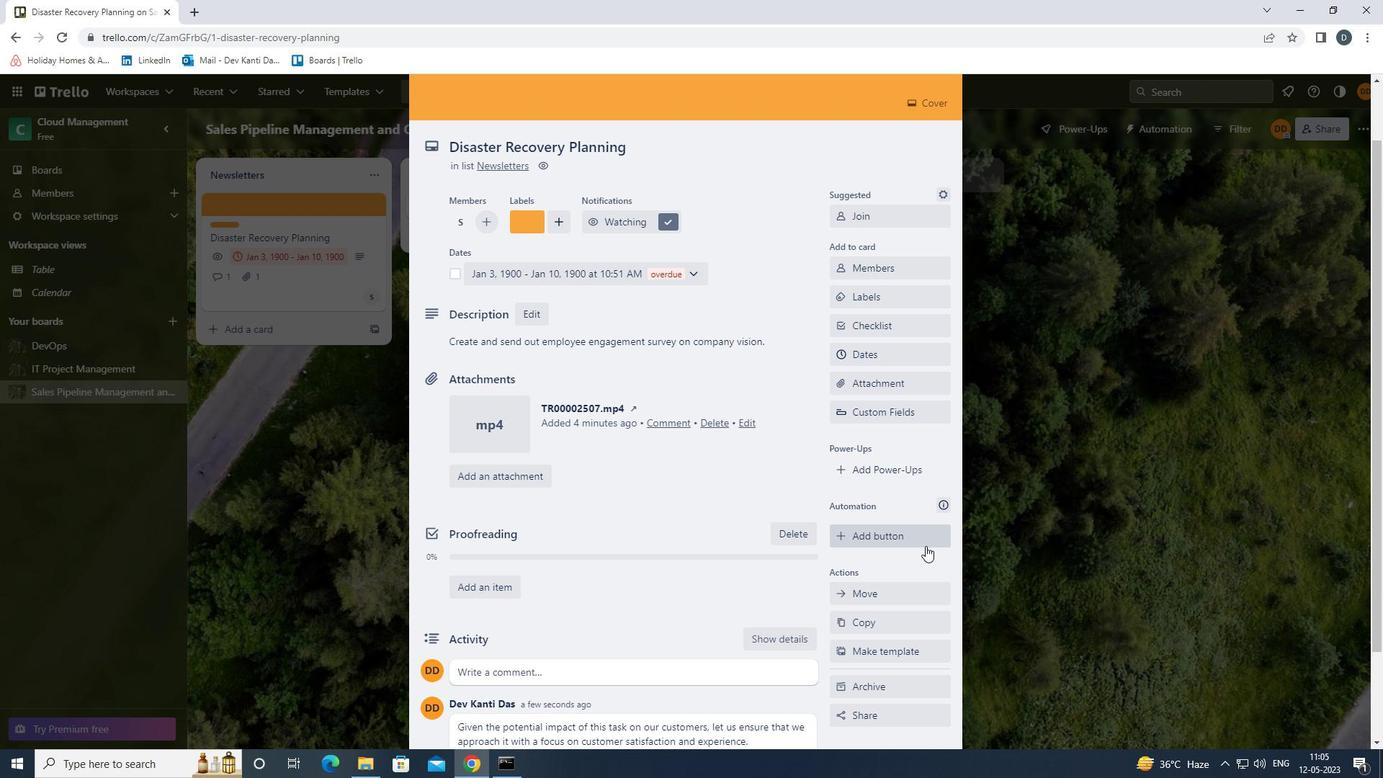 
Action: Mouse scrolled (926, 546) with delta (0, 0)
Screenshot: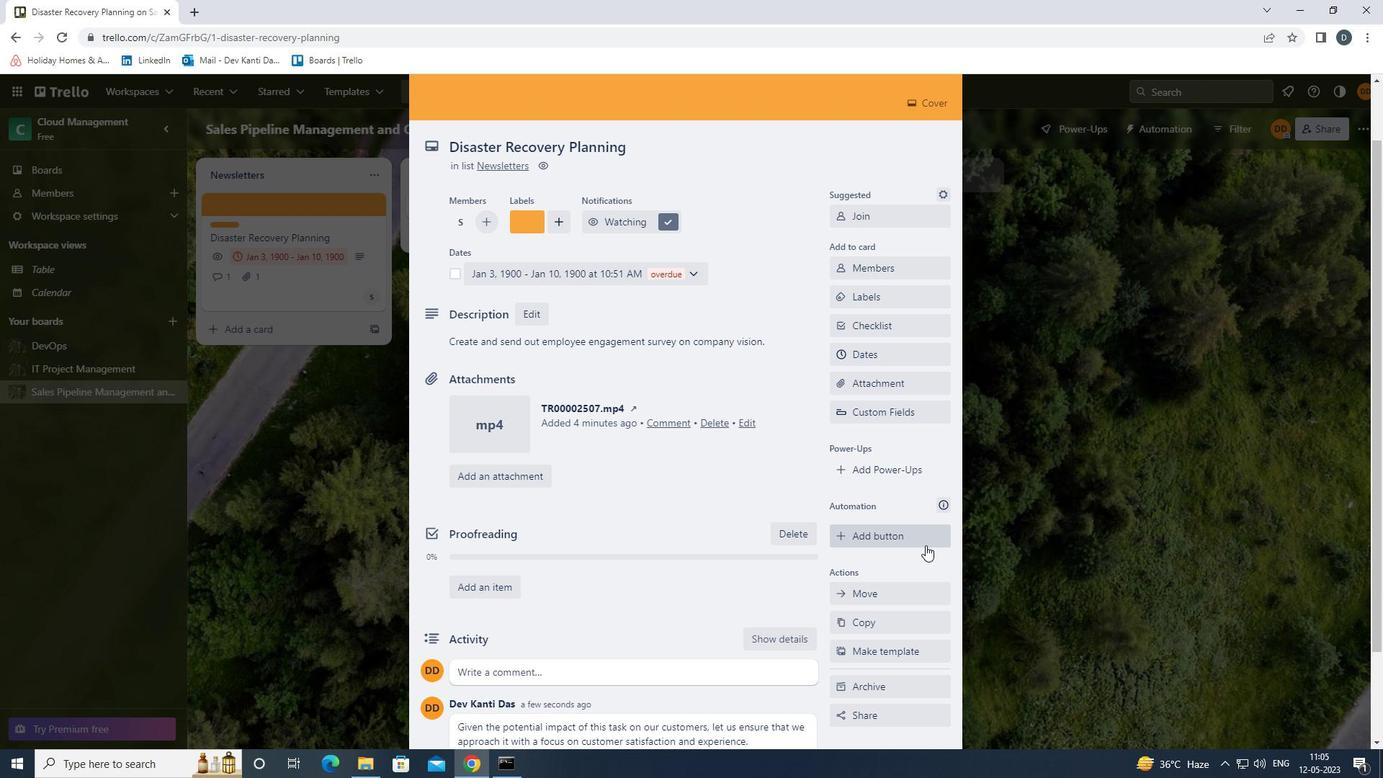 
Action: Mouse moved to (951, 129)
Screenshot: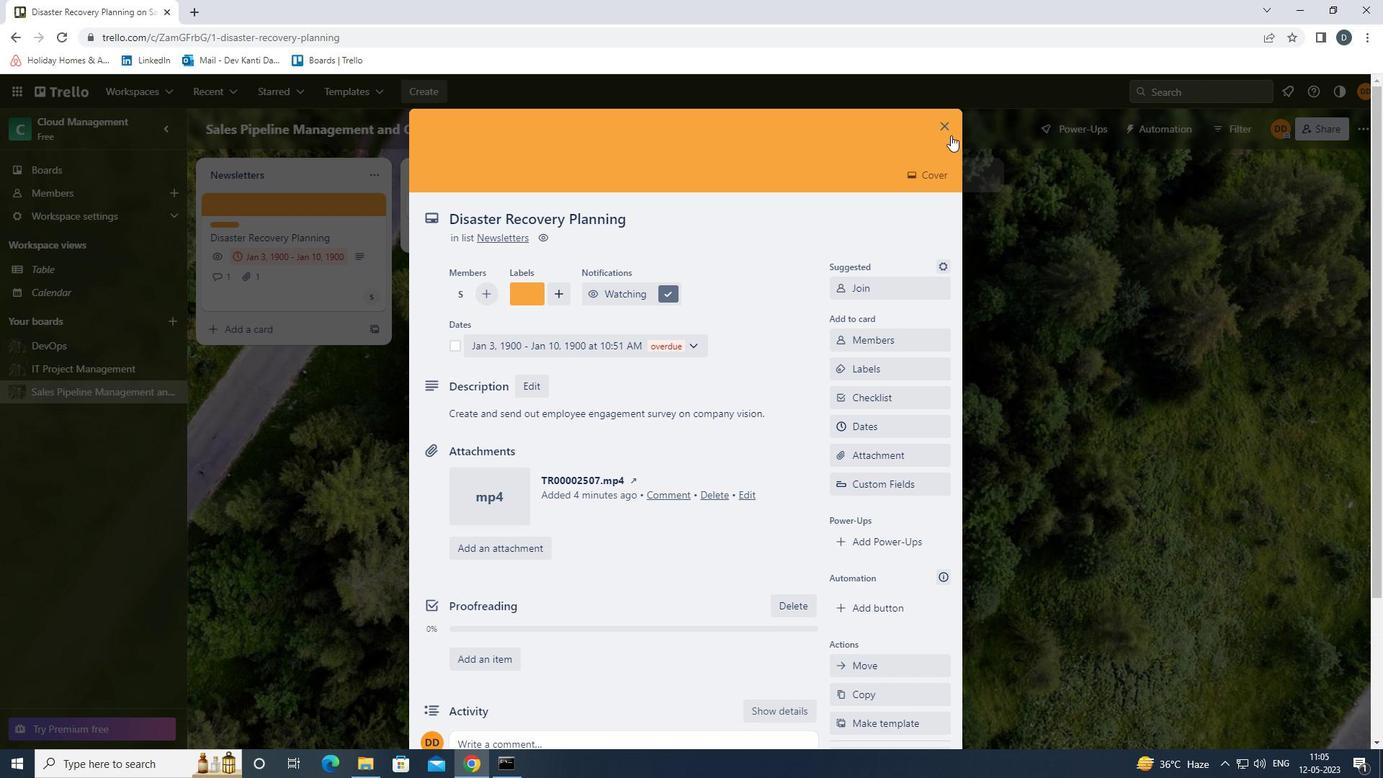
Action: Mouse pressed left at (951, 129)
Screenshot: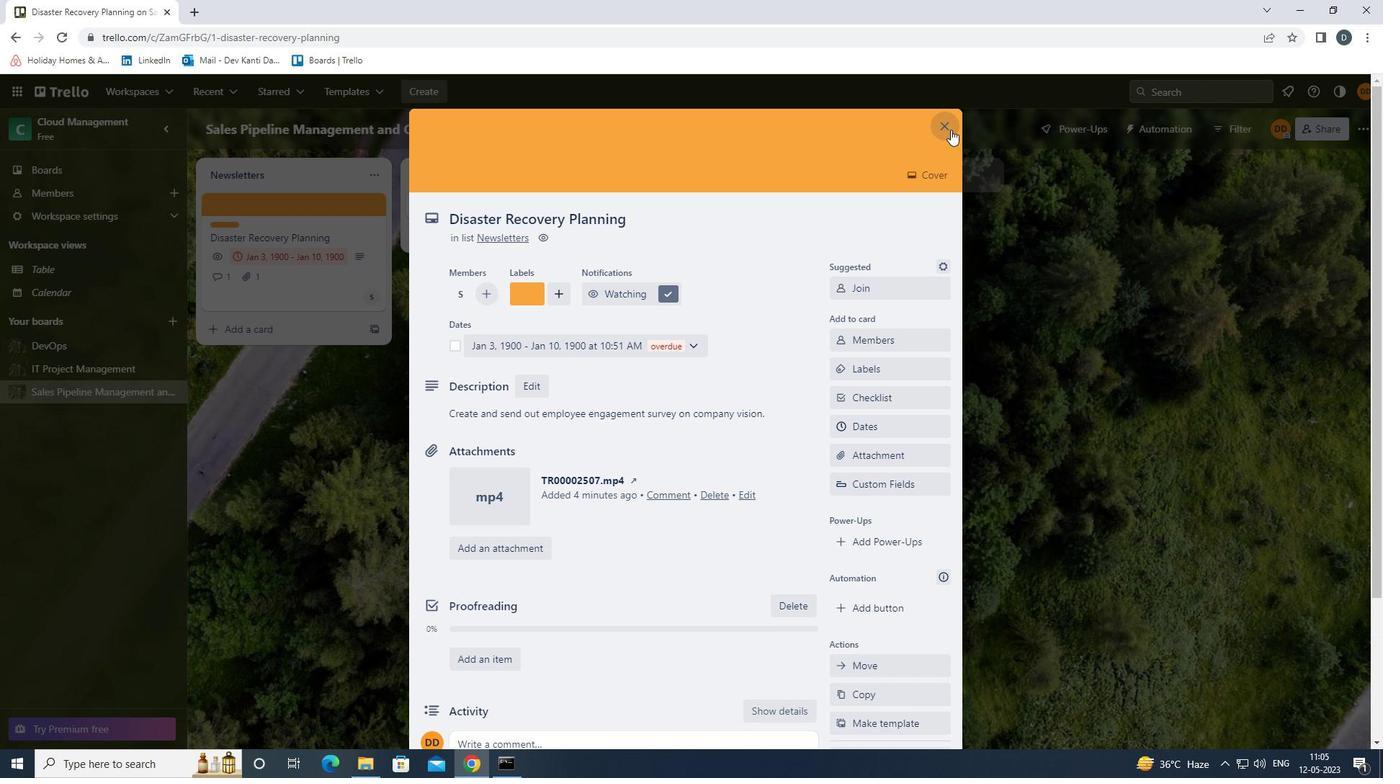 
Action: Mouse moved to (947, 334)
Screenshot: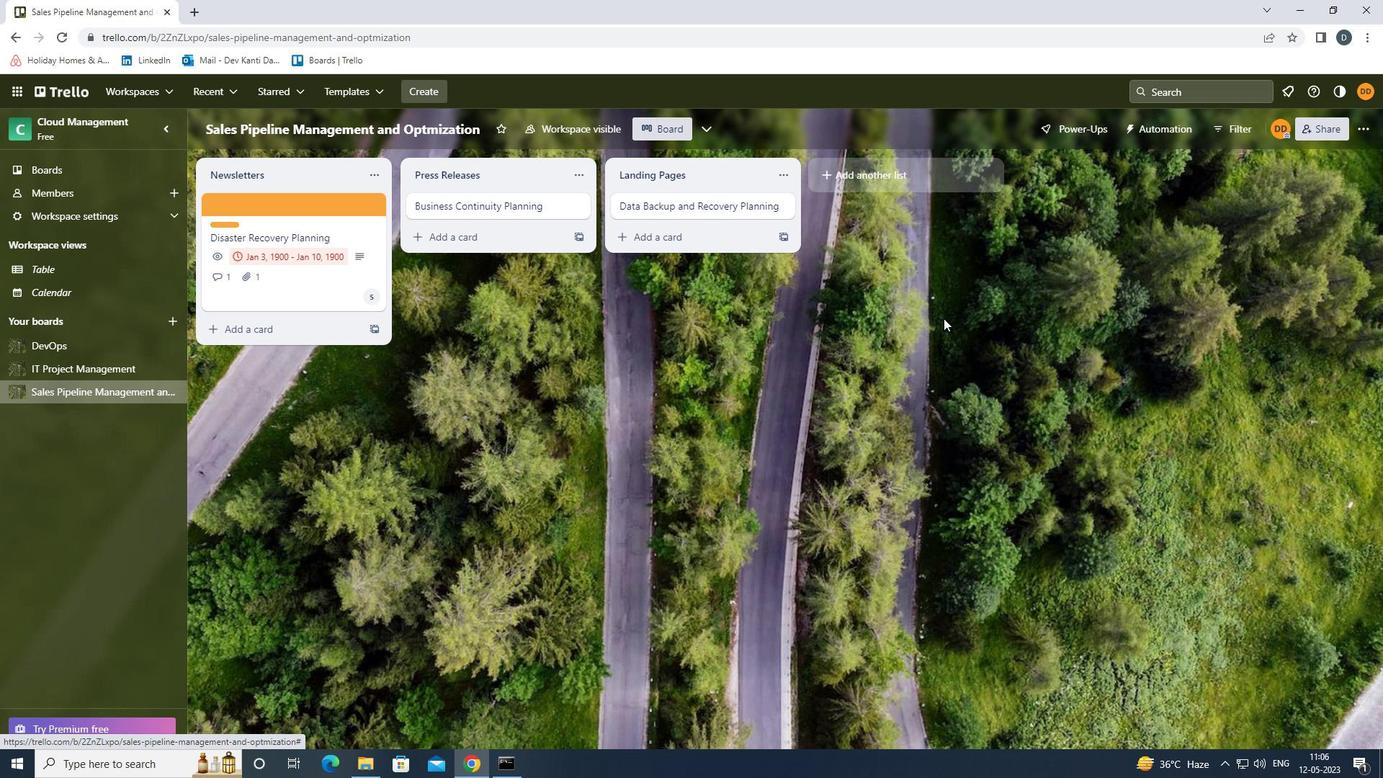 
